 Task: Find connections with filter location Kālka with filter topic #HRwith filter profile language English with filter current company Jio with filter school AMC Engineering College - India with filter industry Wood Product Manufacturing with filter service category Event Planning with filter keywords title Data Analyst
Action: Mouse moved to (145, 214)
Screenshot: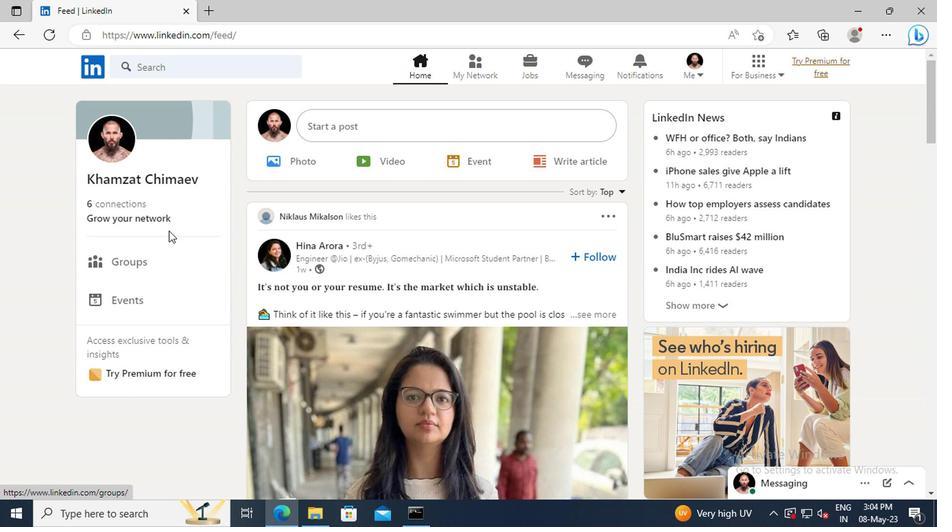 
Action: Mouse pressed left at (145, 214)
Screenshot: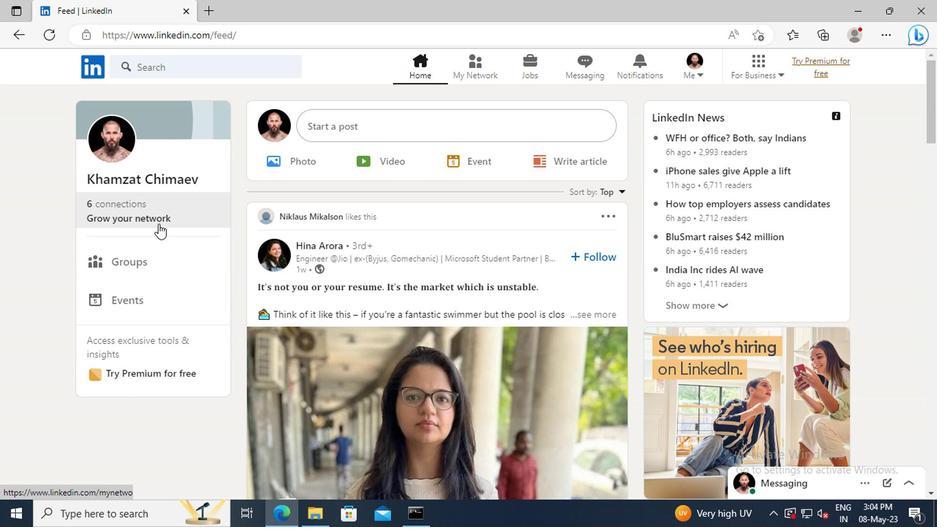 
Action: Mouse moved to (142, 146)
Screenshot: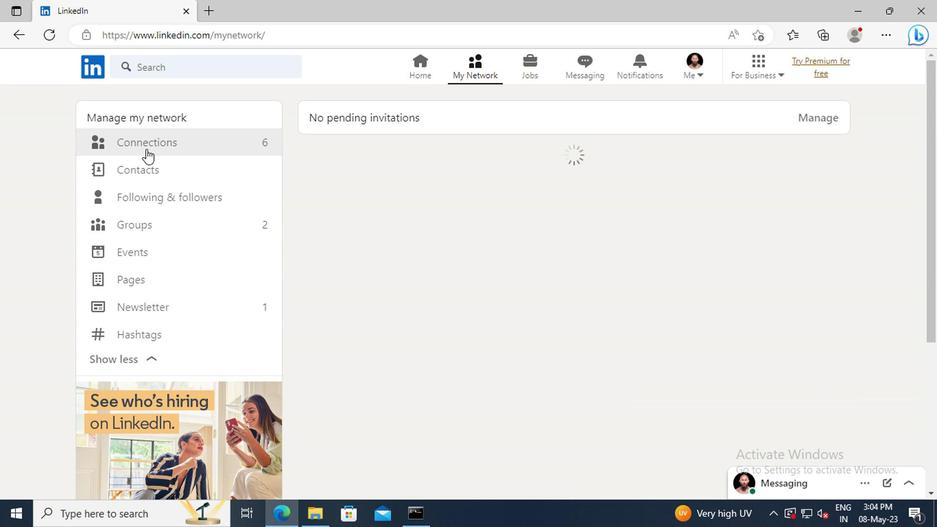 
Action: Mouse pressed left at (142, 146)
Screenshot: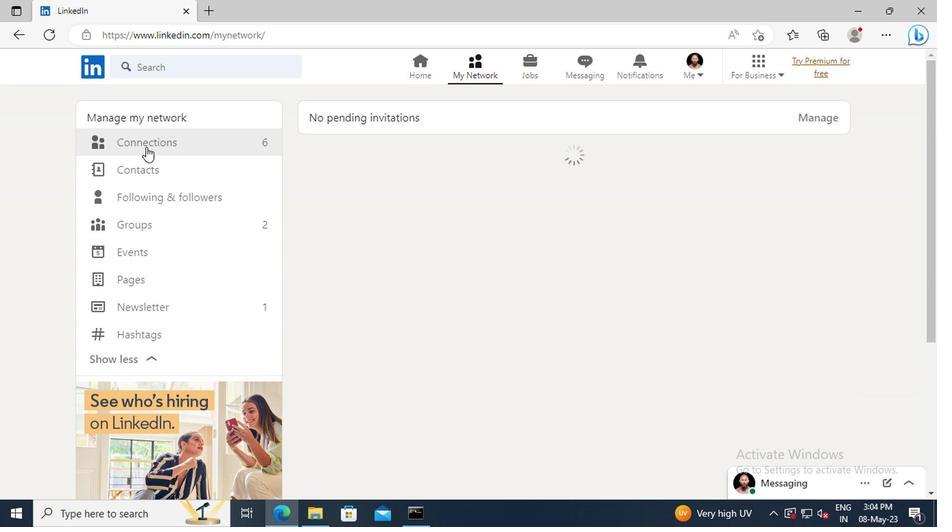 
Action: Mouse moved to (580, 145)
Screenshot: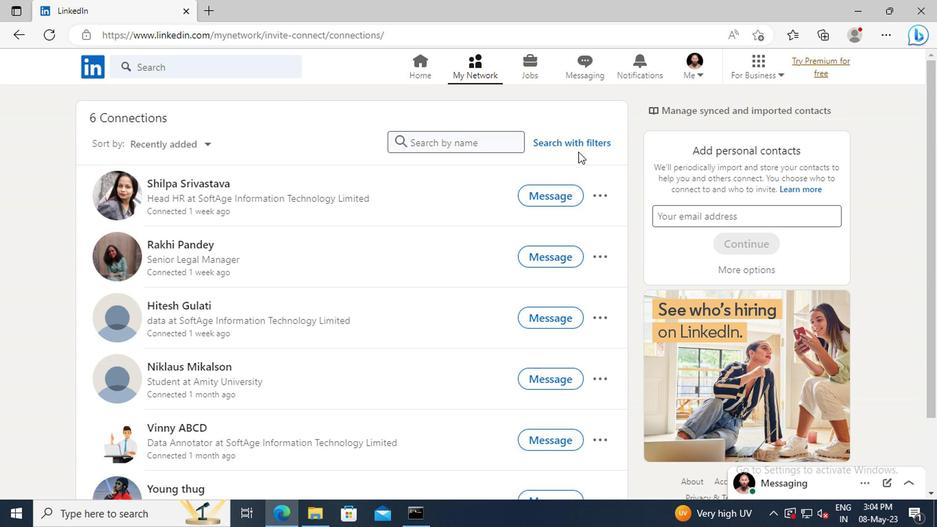 
Action: Mouse pressed left at (580, 145)
Screenshot: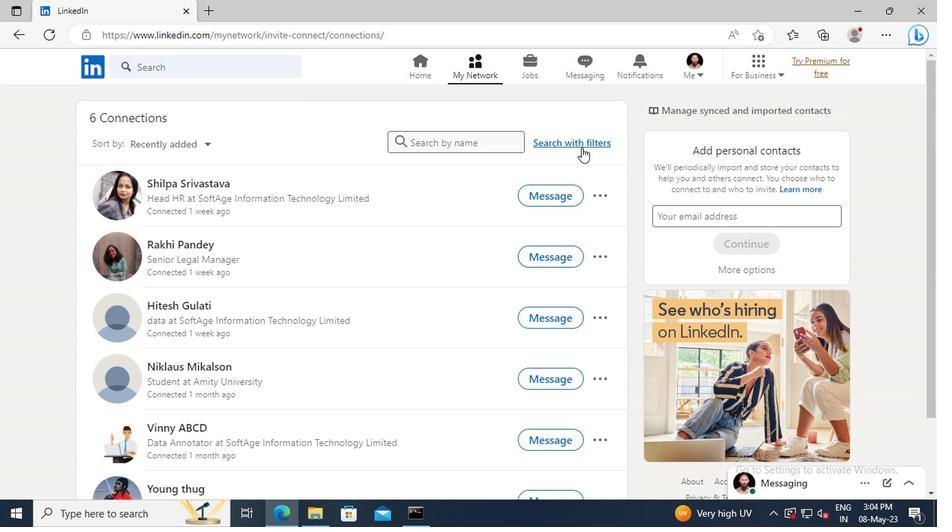 
Action: Mouse moved to (511, 111)
Screenshot: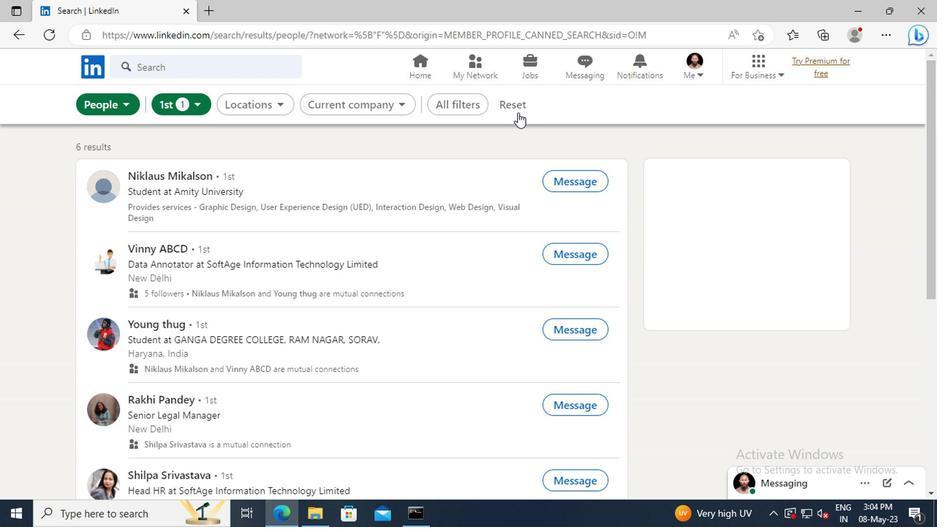 
Action: Mouse pressed left at (511, 111)
Screenshot: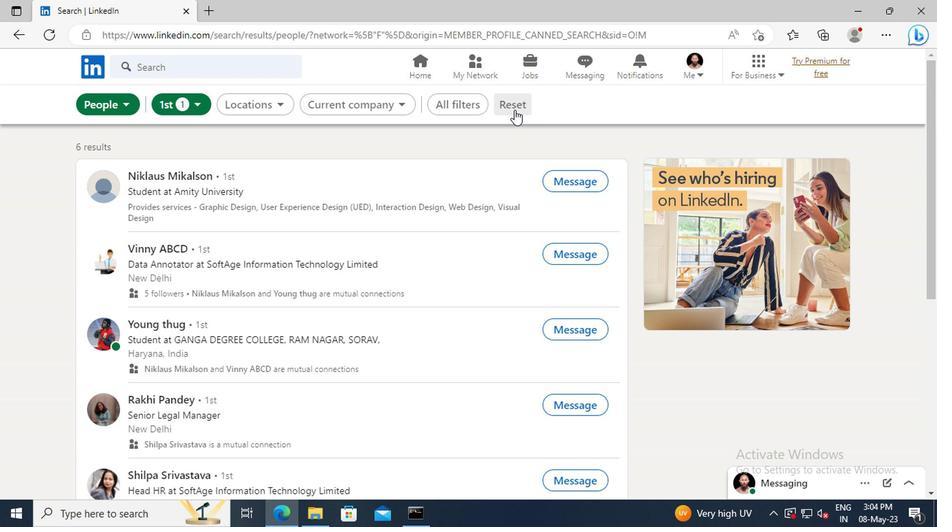 
Action: Mouse moved to (501, 111)
Screenshot: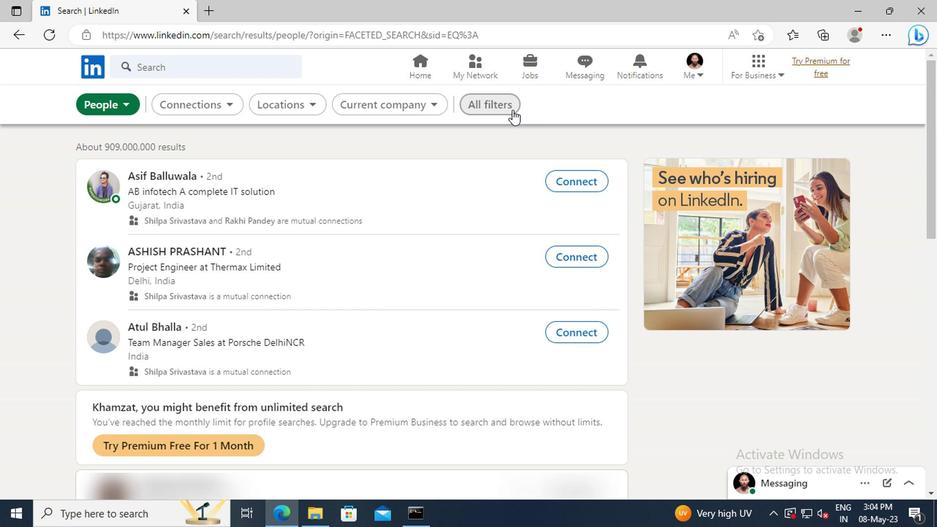 
Action: Mouse pressed left at (501, 111)
Screenshot: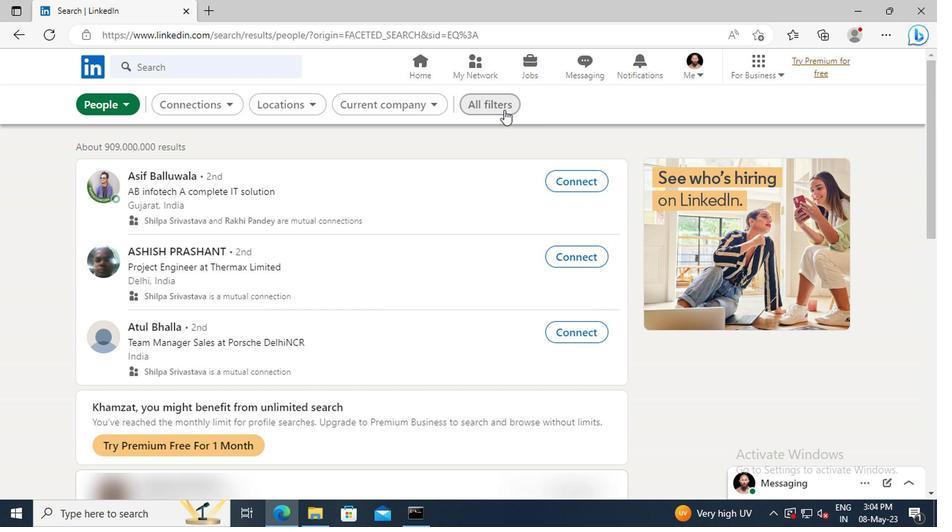 
Action: Mouse moved to (789, 243)
Screenshot: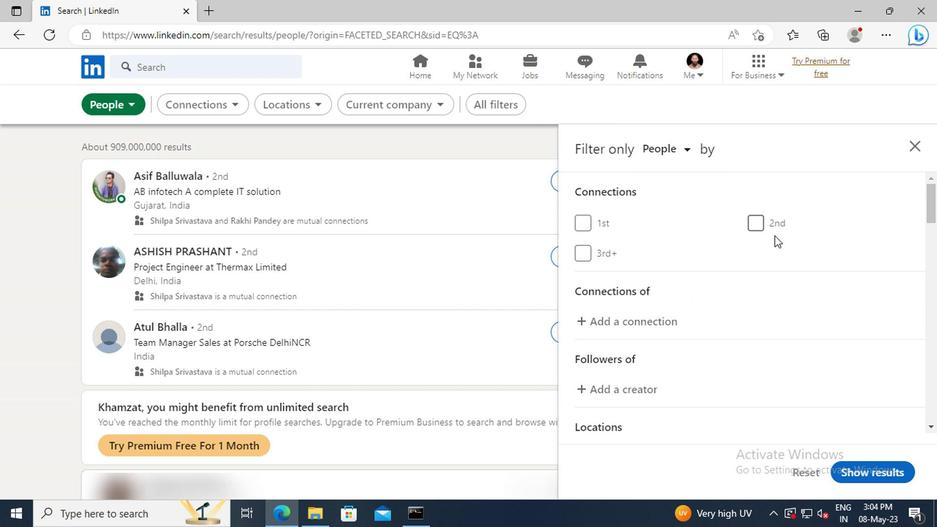 
Action: Mouse scrolled (789, 242) with delta (0, 0)
Screenshot: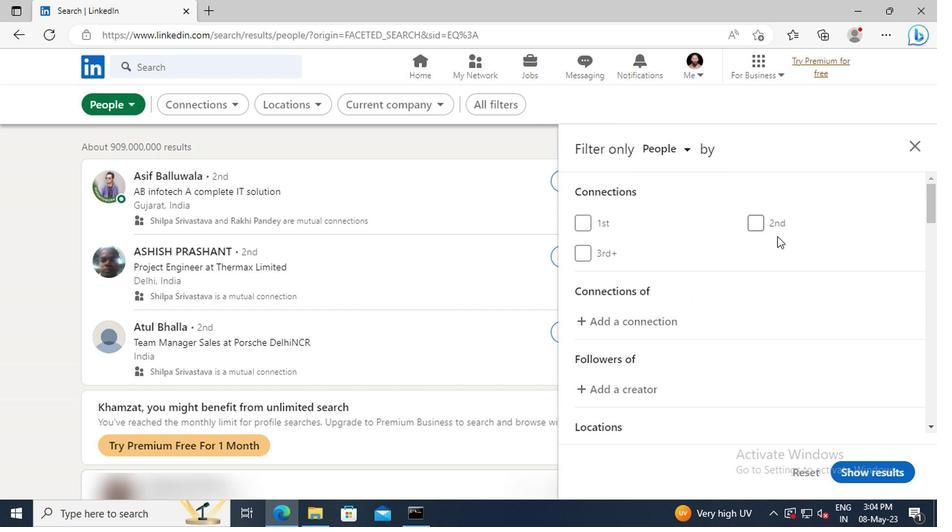 
Action: Mouse scrolled (789, 242) with delta (0, 0)
Screenshot: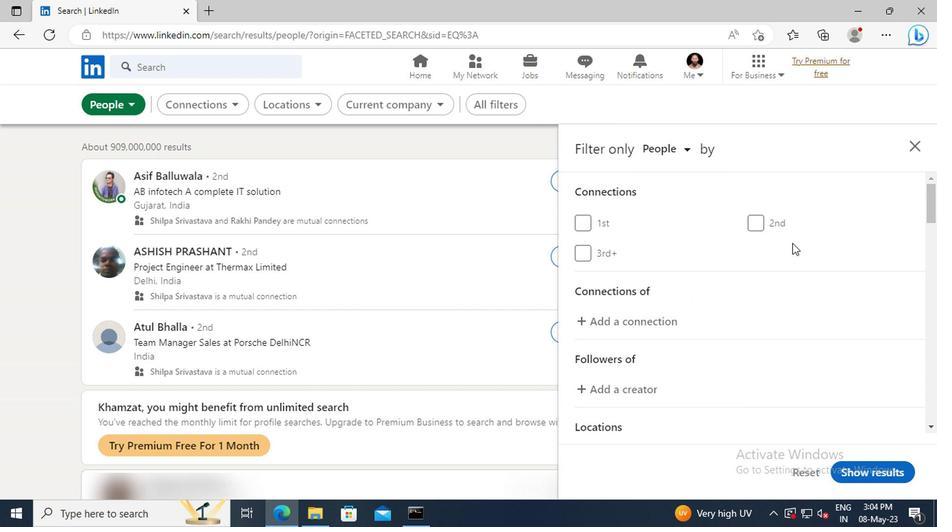 
Action: Mouse moved to (790, 243)
Screenshot: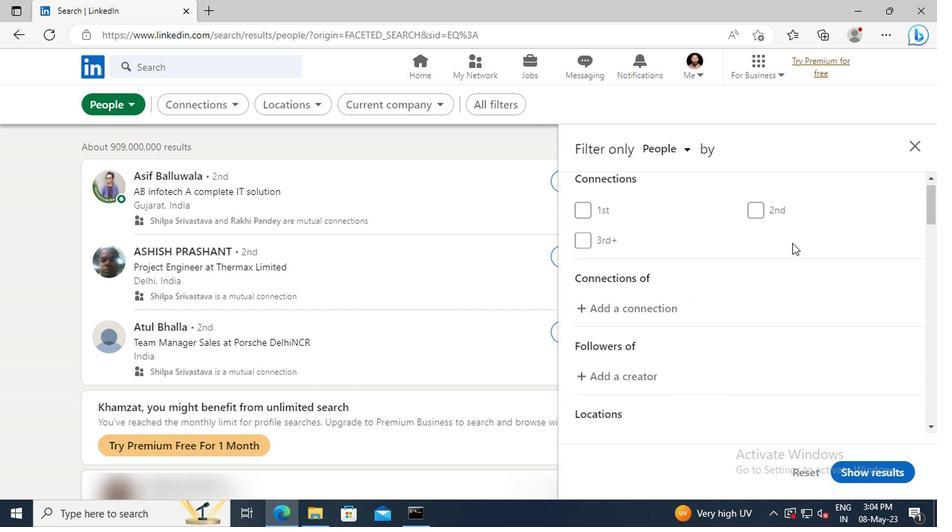 
Action: Mouse scrolled (790, 242) with delta (0, 0)
Screenshot: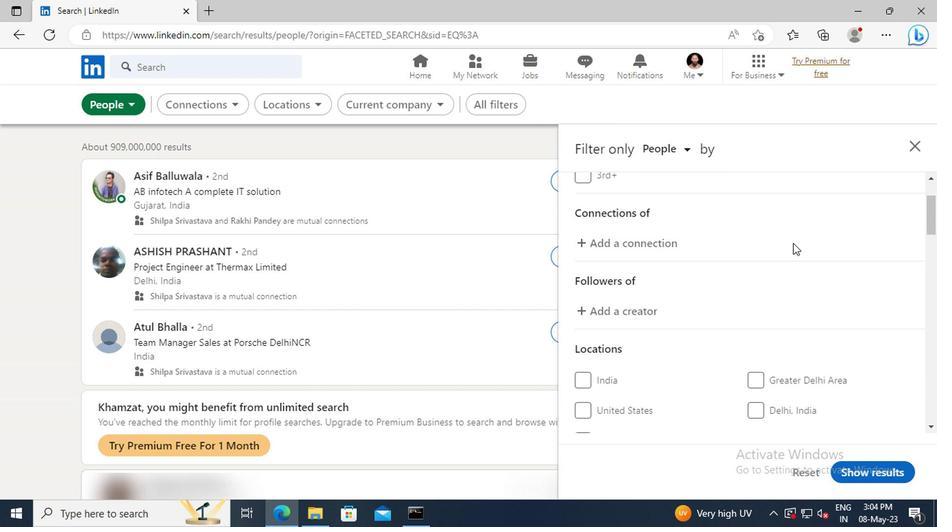 
Action: Mouse scrolled (790, 242) with delta (0, 0)
Screenshot: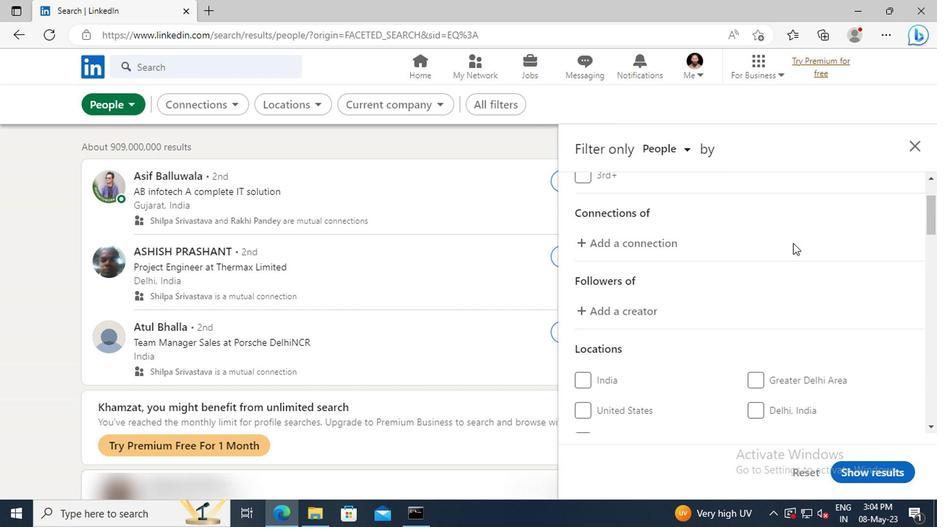 
Action: Mouse moved to (791, 243)
Screenshot: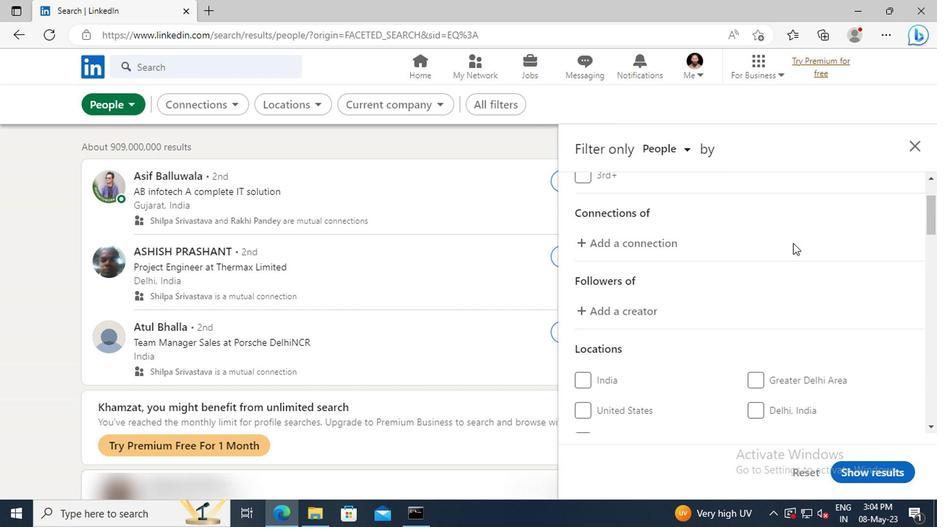 
Action: Mouse scrolled (791, 242) with delta (0, 0)
Screenshot: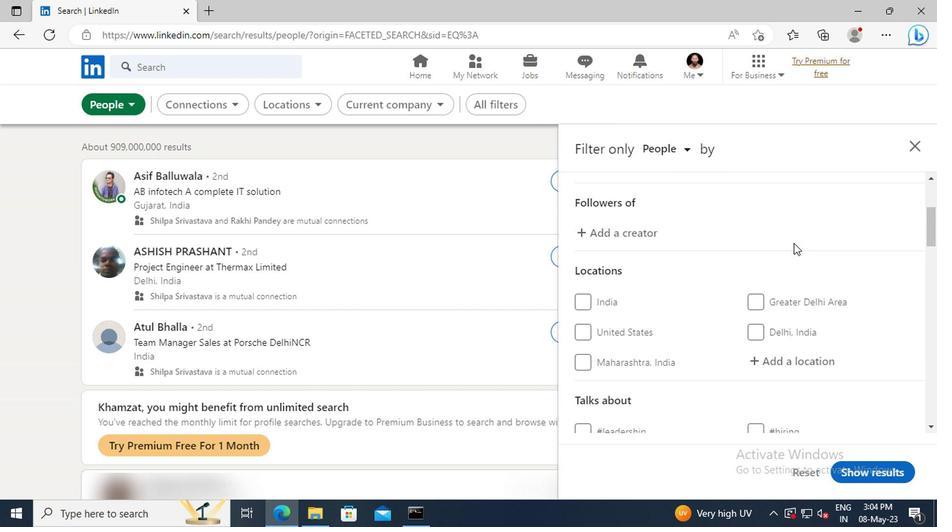 
Action: Mouse scrolled (791, 242) with delta (0, 0)
Screenshot: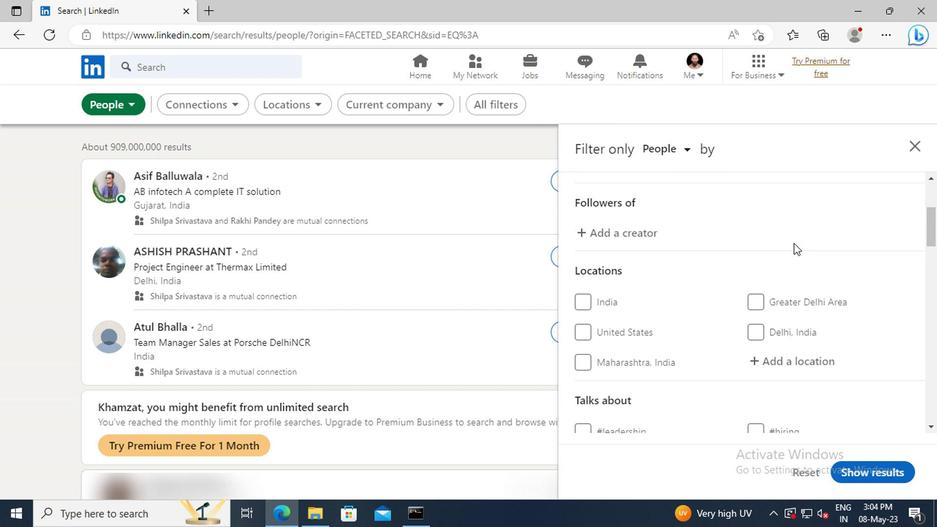 
Action: Mouse scrolled (791, 242) with delta (0, 0)
Screenshot: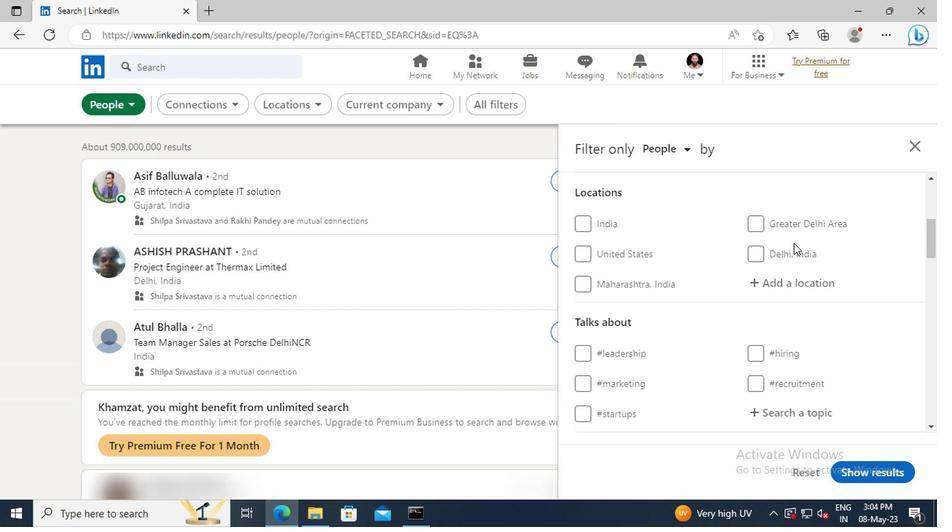 
Action: Mouse moved to (791, 245)
Screenshot: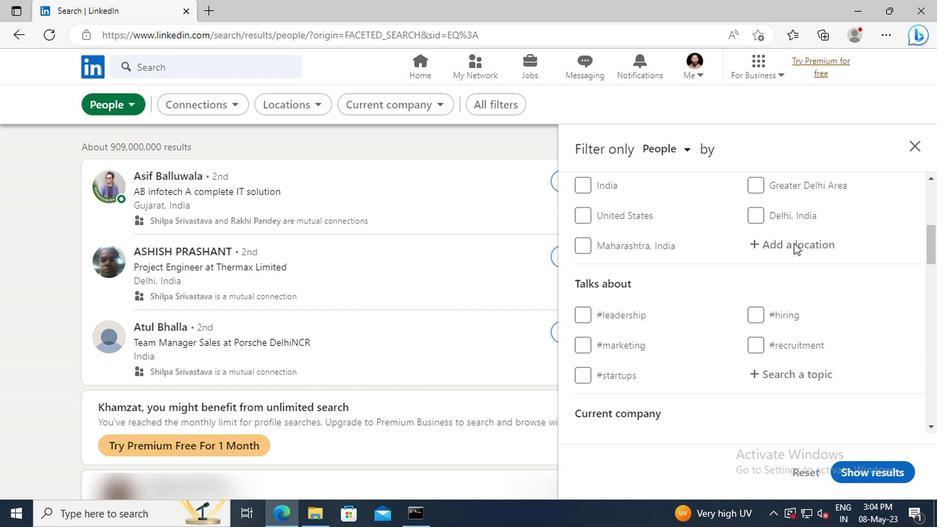 
Action: Mouse pressed left at (791, 245)
Screenshot: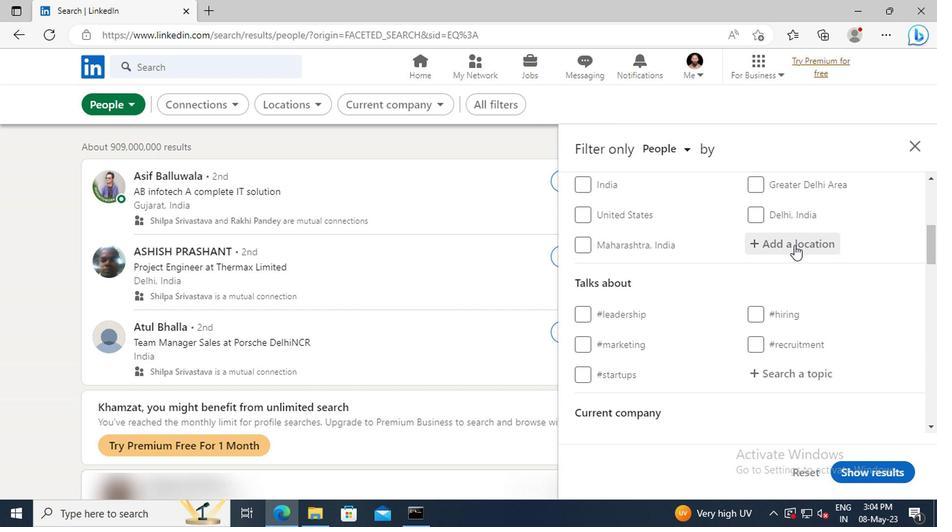 
Action: Key pressed <Key.shift>KALKA
Screenshot: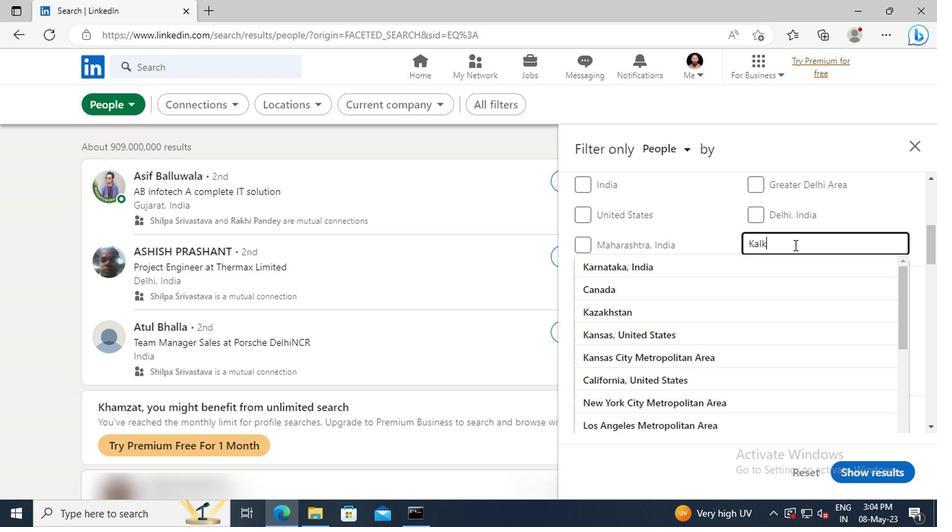 
Action: Mouse moved to (791, 282)
Screenshot: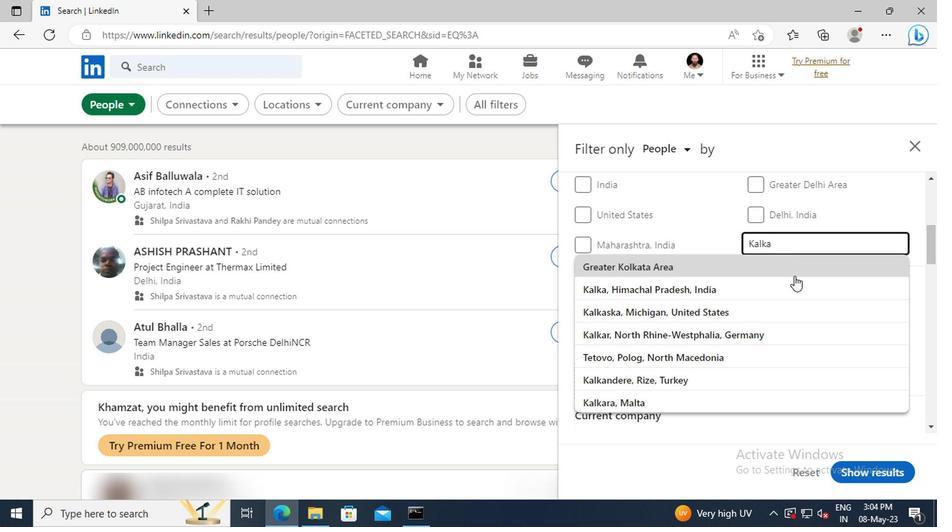 
Action: Mouse pressed left at (791, 282)
Screenshot: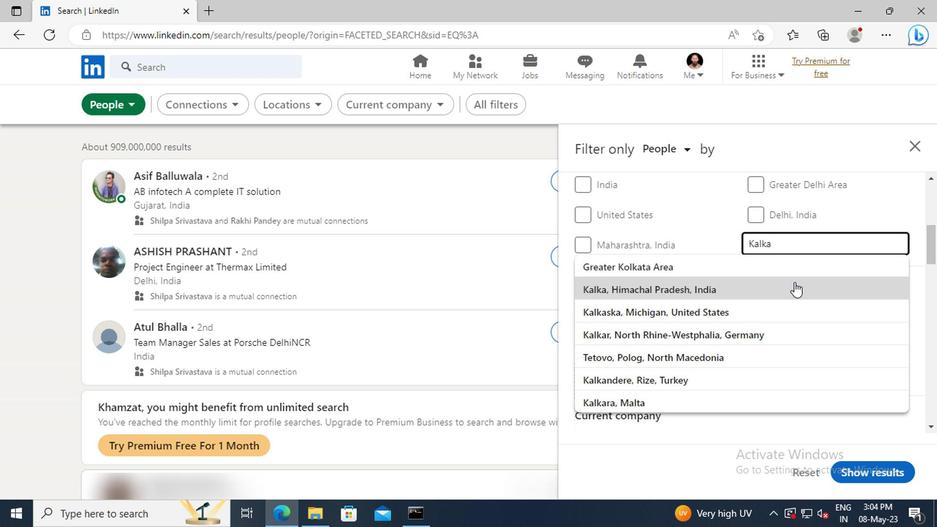 
Action: Mouse scrolled (791, 281) with delta (0, 0)
Screenshot: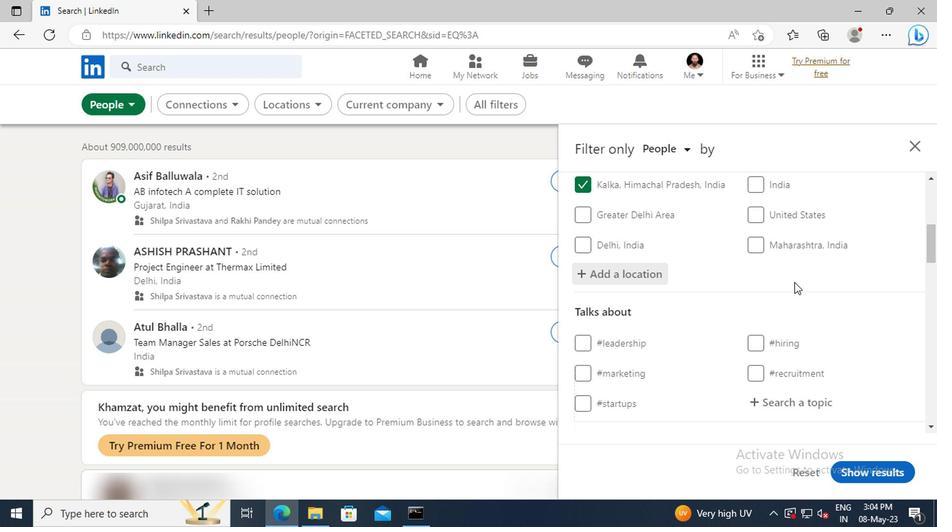 
Action: Mouse scrolled (791, 281) with delta (0, 0)
Screenshot: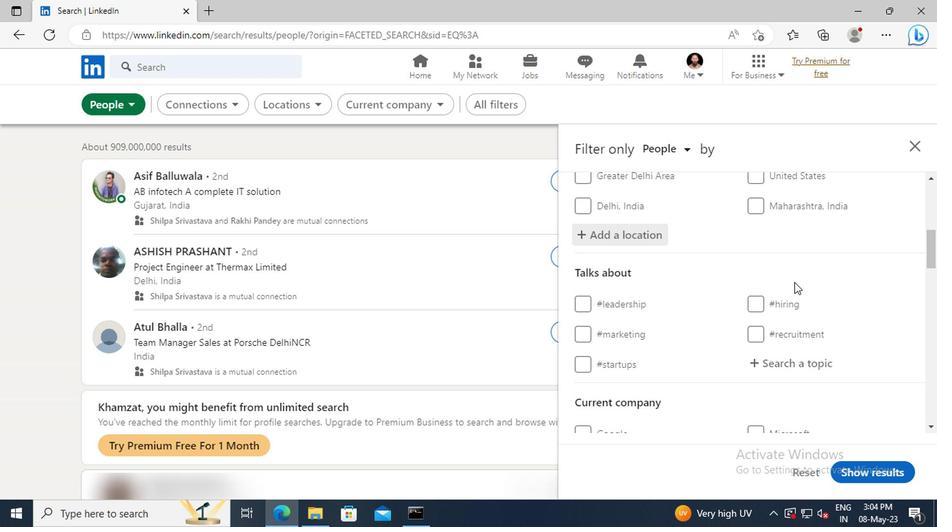 
Action: Mouse scrolled (791, 281) with delta (0, 0)
Screenshot: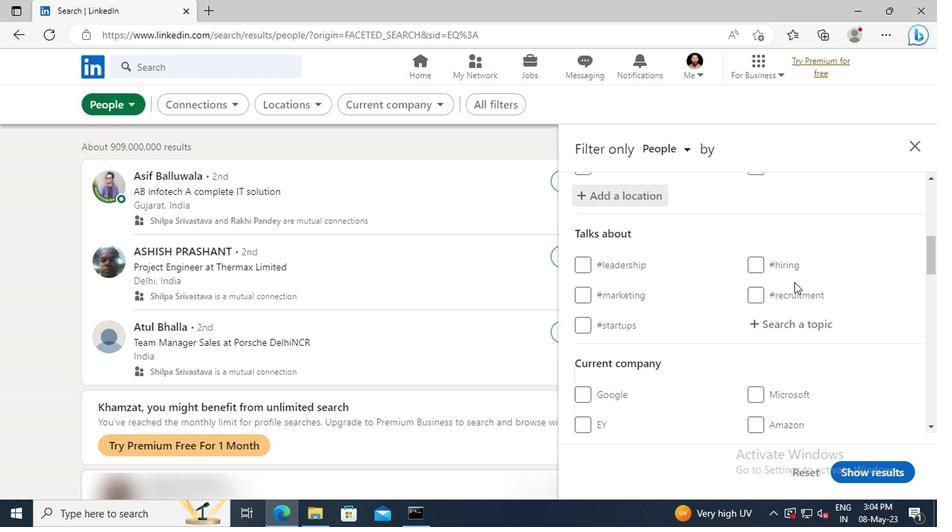 
Action: Mouse moved to (791, 284)
Screenshot: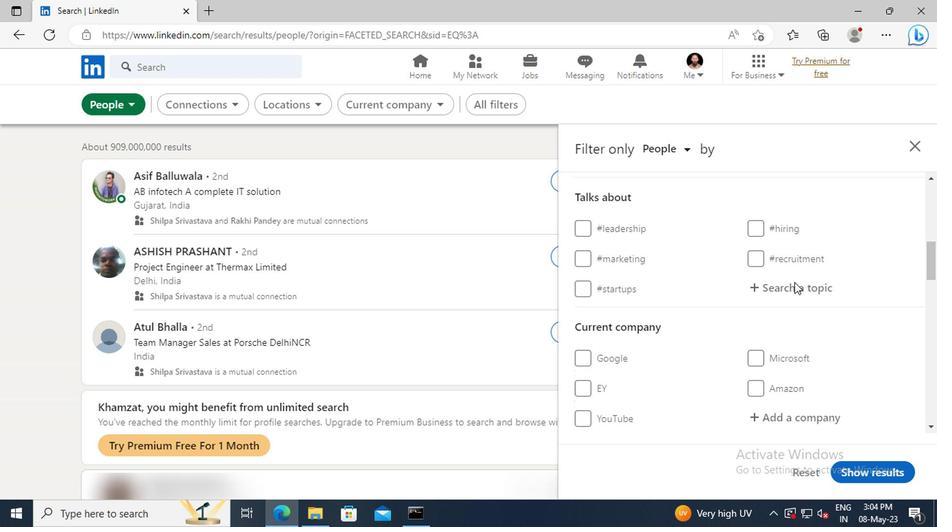 
Action: Mouse pressed left at (791, 284)
Screenshot: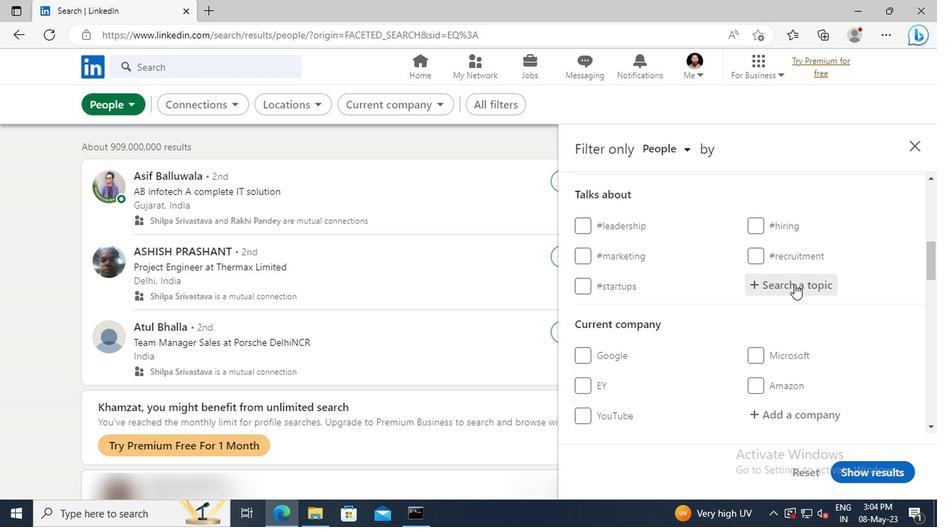 
Action: Key pressed <Key.shift>HR
Screenshot: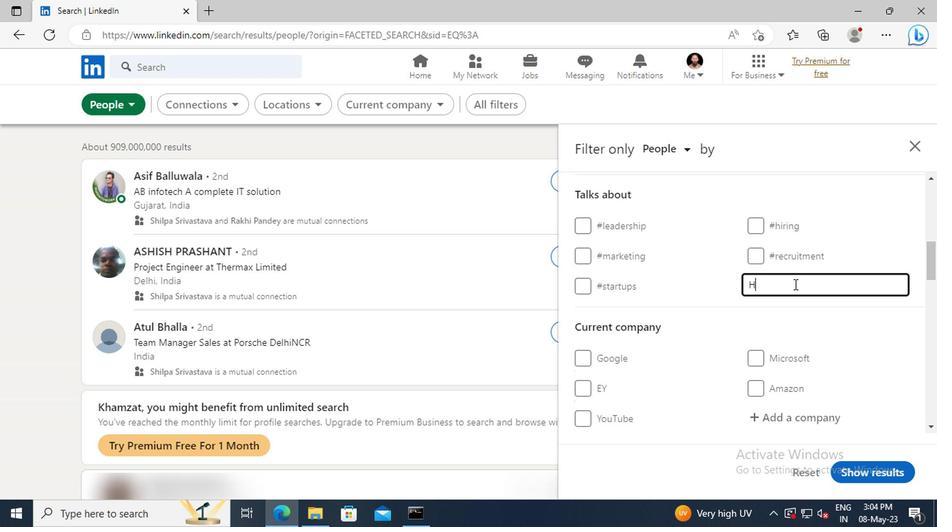 
Action: Mouse moved to (795, 305)
Screenshot: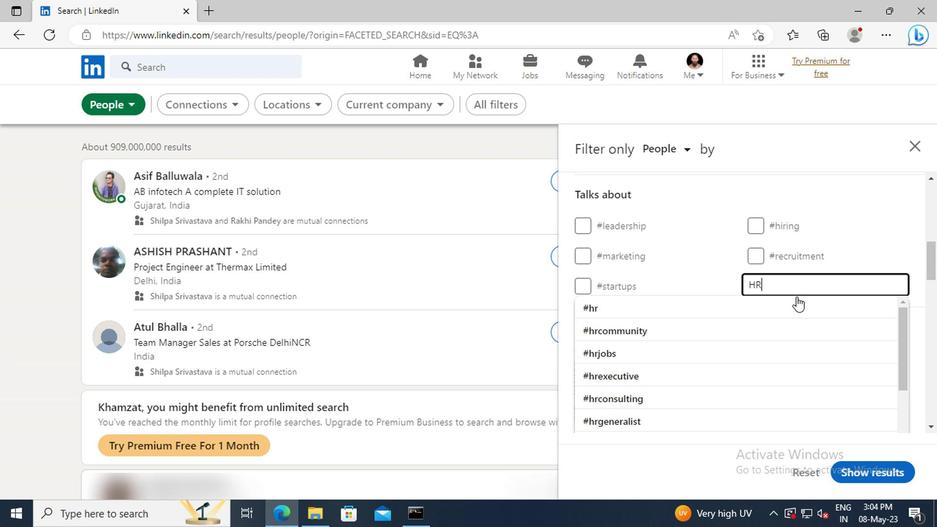 
Action: Mouse pressed left at (795, 305)
Screenshot: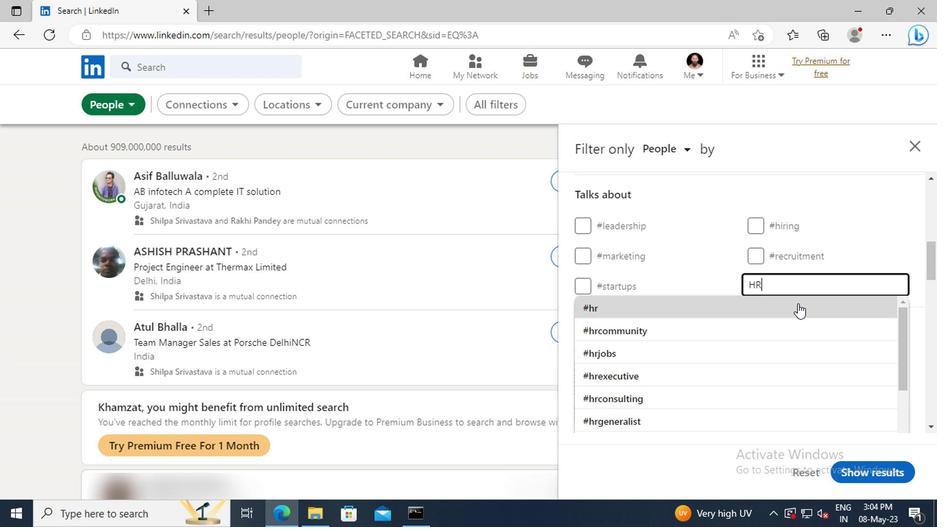 
Action: Mouse scrolled (795, 305) with delta (0, 0)
Screenshot: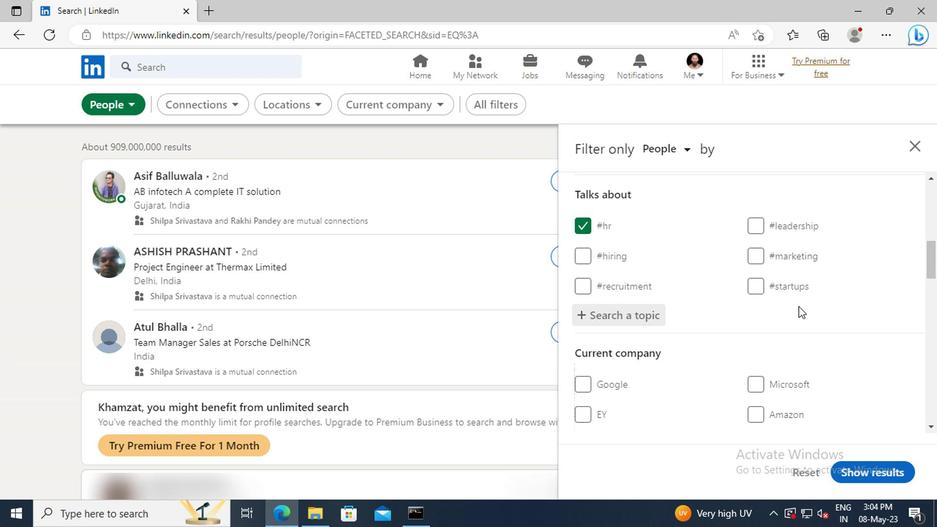 
Action: Mouse scrolled (795, 305) with delta (0, 0)
Screenshot: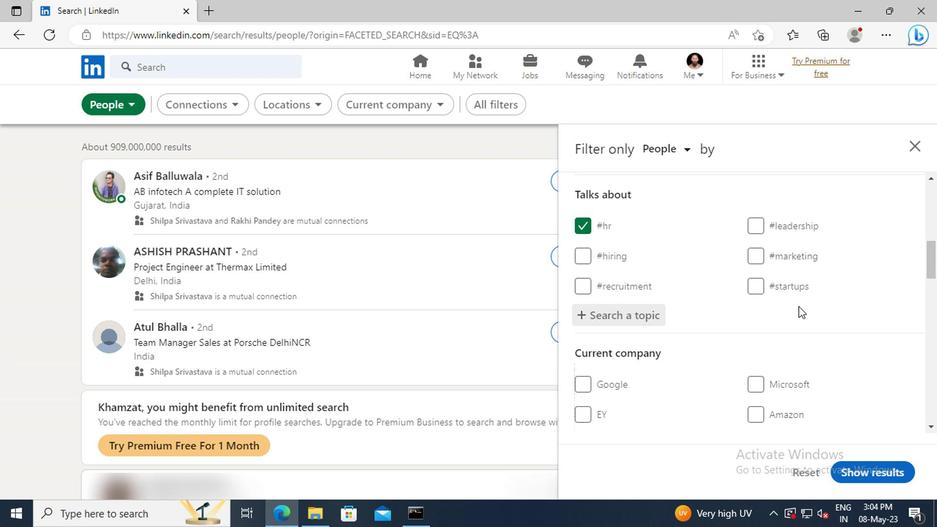 
Action: Mouse scrolled (795, 305) with delta (0, 0)
Screenshot: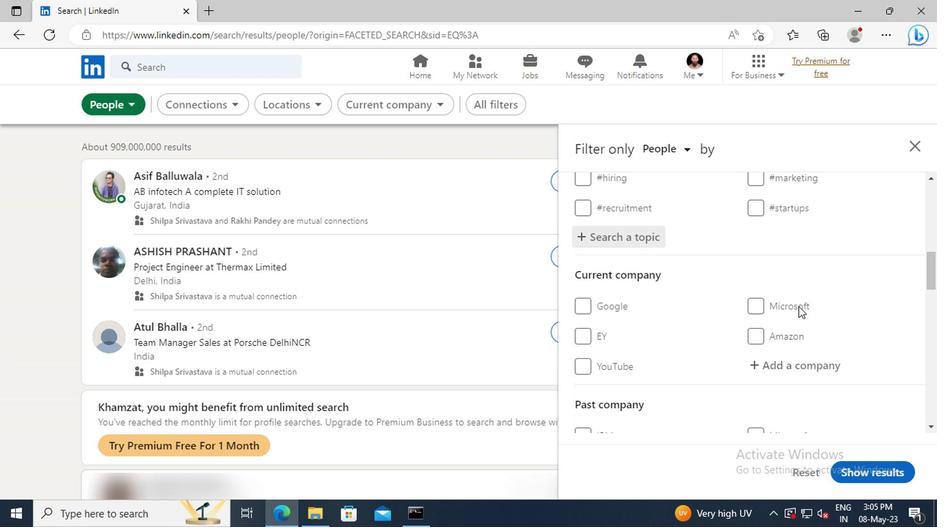 
Action: Mouse scrolled (795, 305) with delta (0, 0)
Screenshot: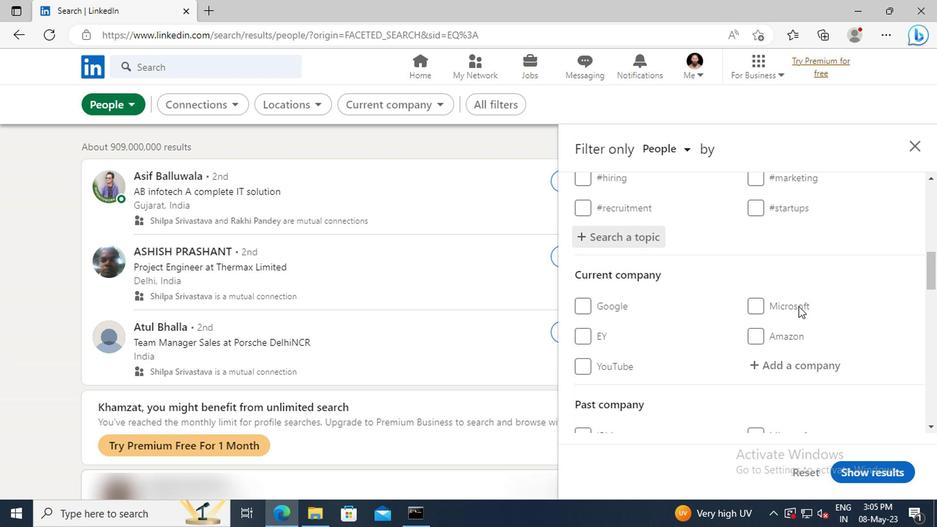 
Action: Mouse scrolled (795, 305) with delta (0, 0)
Screenshot: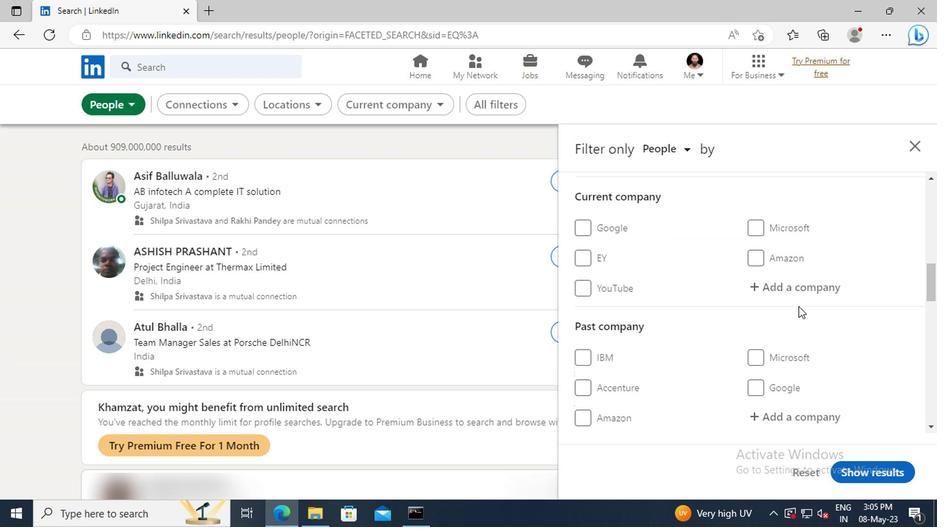 
Action: Mouse scrolled (795, 305) with delta (0, 0)
Screenshot: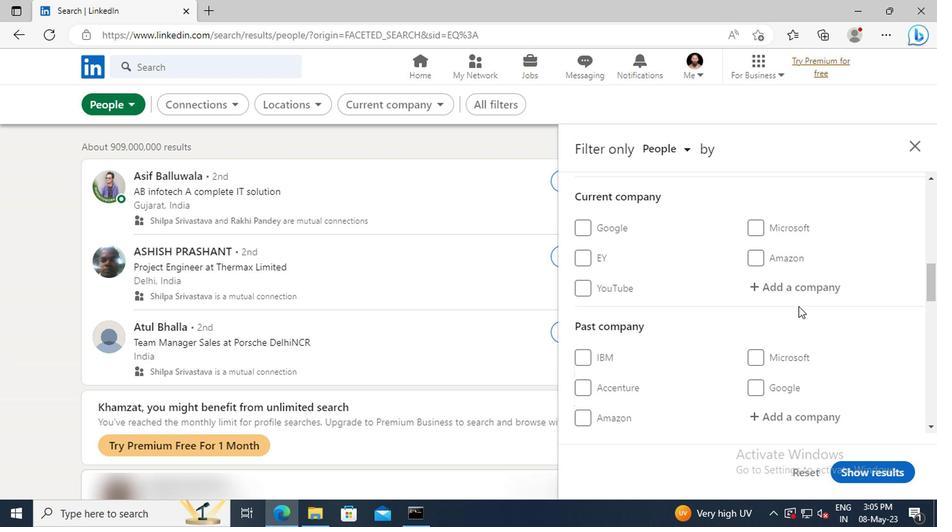 
Action: Mouse scrolled (795, 305) with delta (0, 0)
Screenshot: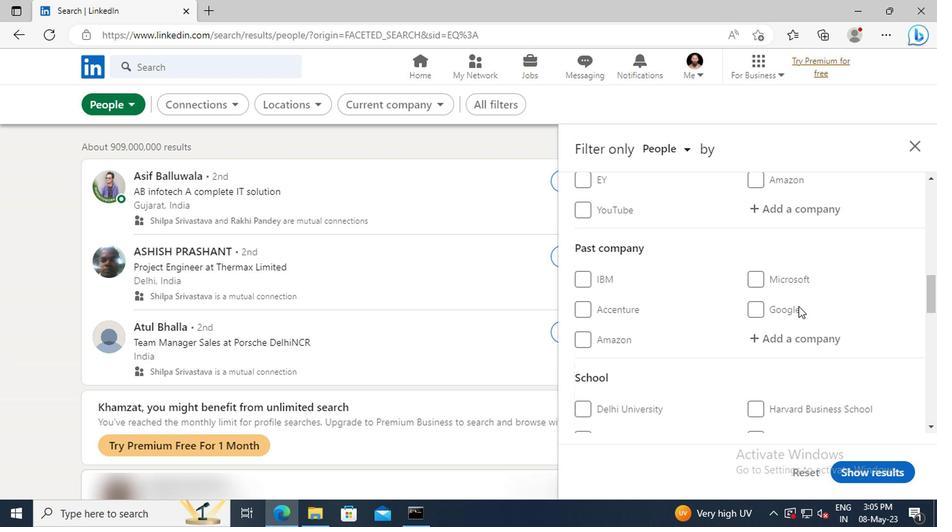 
Action: Mouse scrolled (795, 305) with delta (0, 0)
Screenshot: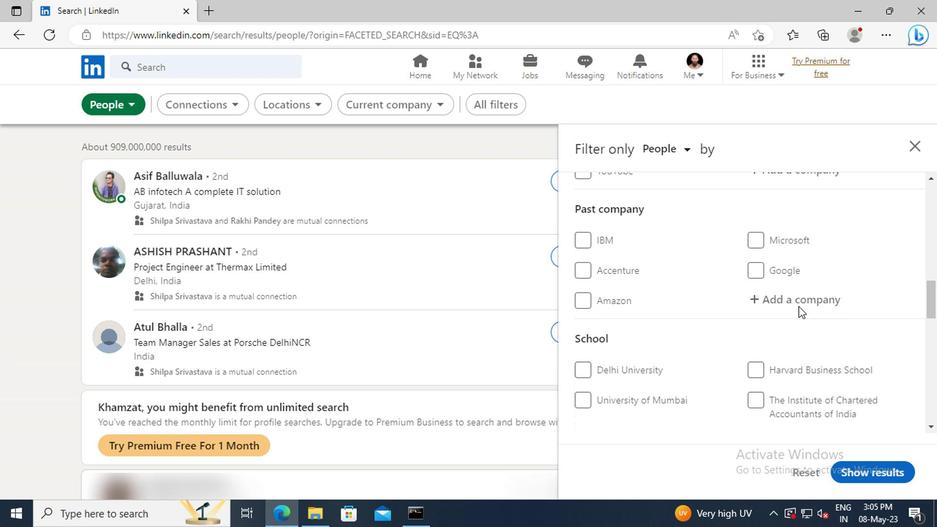 
Action: Mouse scrolled (795, 305) with delta (0, 0)
Screenshot: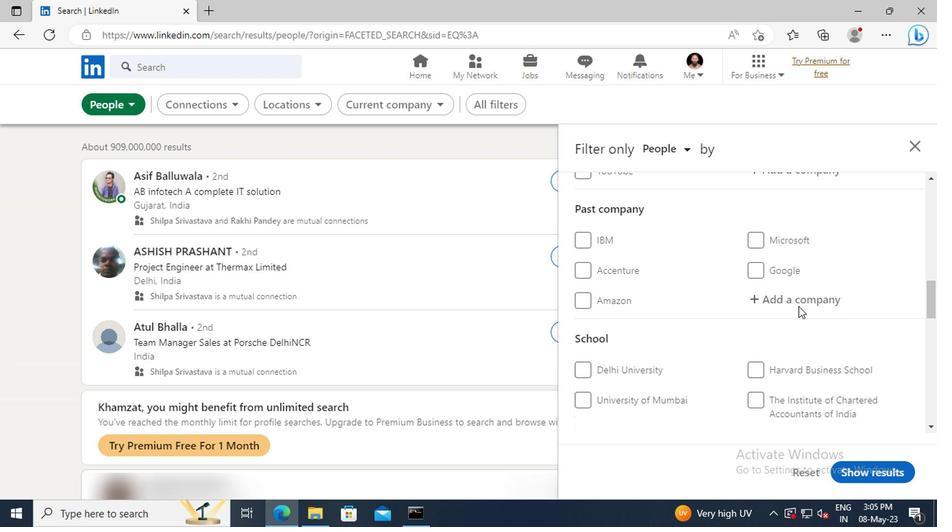 
Action: Mouse moved to (796, 306)
Screenshot: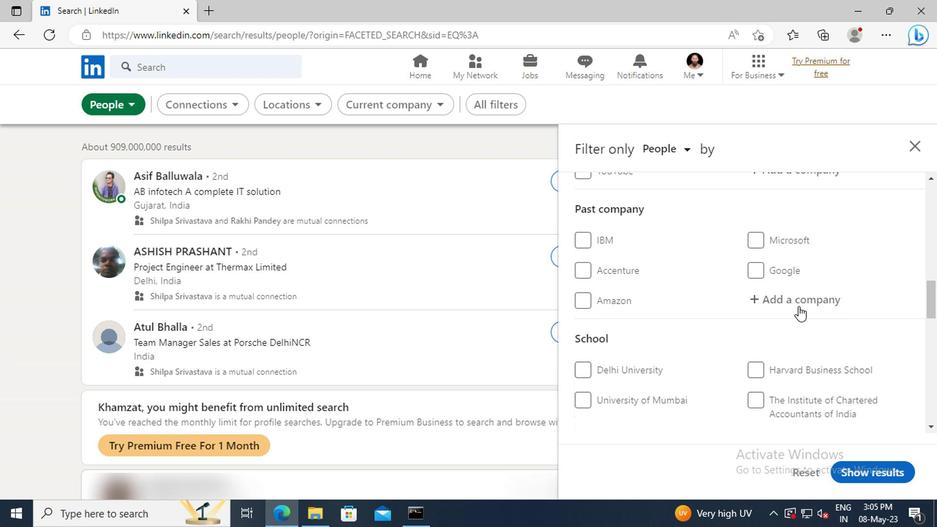 
Action: Mouse scrolled (796, 305) with delta (0, 0)
Screenshot: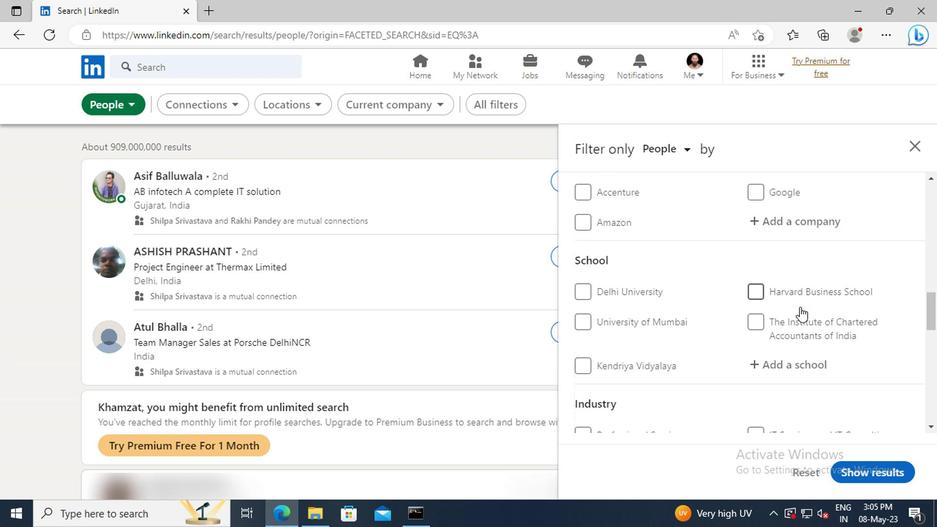 
Action: Mouse scrolled (796, 305) with delta (0, 0)
Screenshot: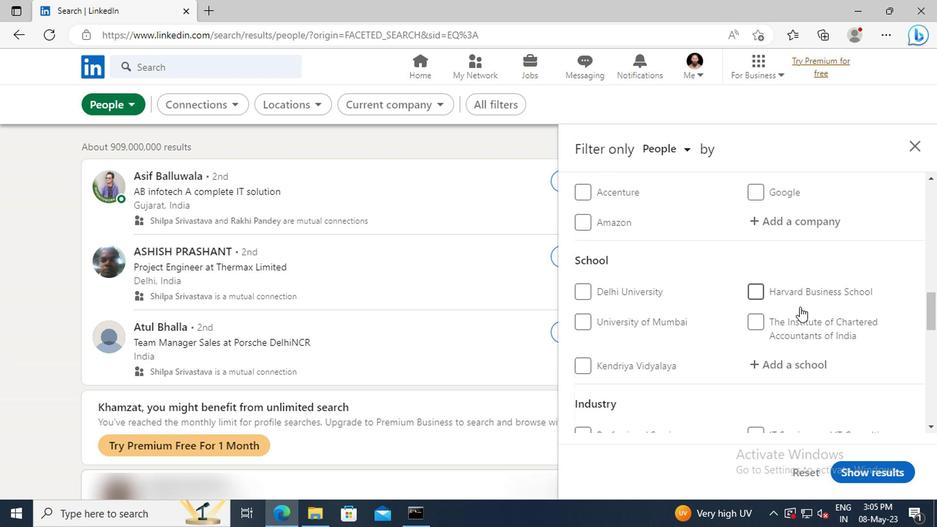 
Action: Mouse moved to (796, 306)
Screenshot: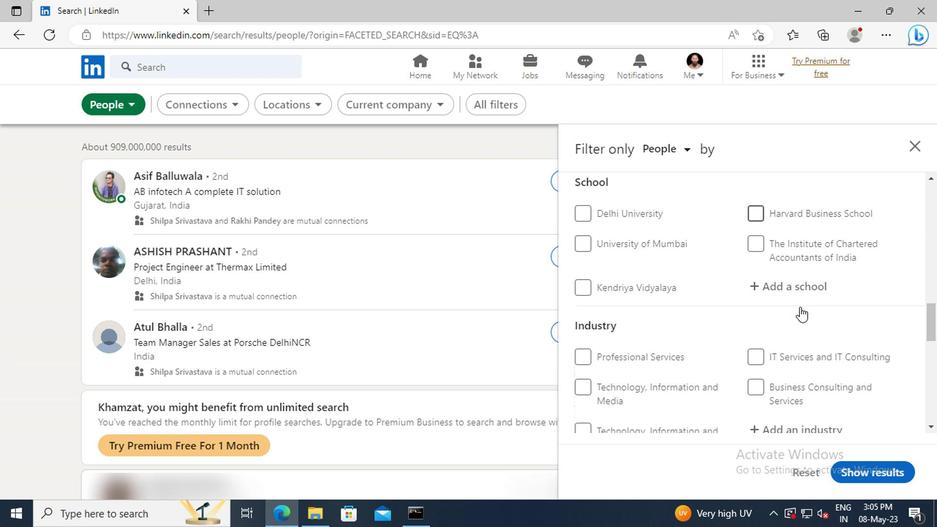 
Action: Mouse scrolled (796, 305) with delta (0, 0)
Screenshot: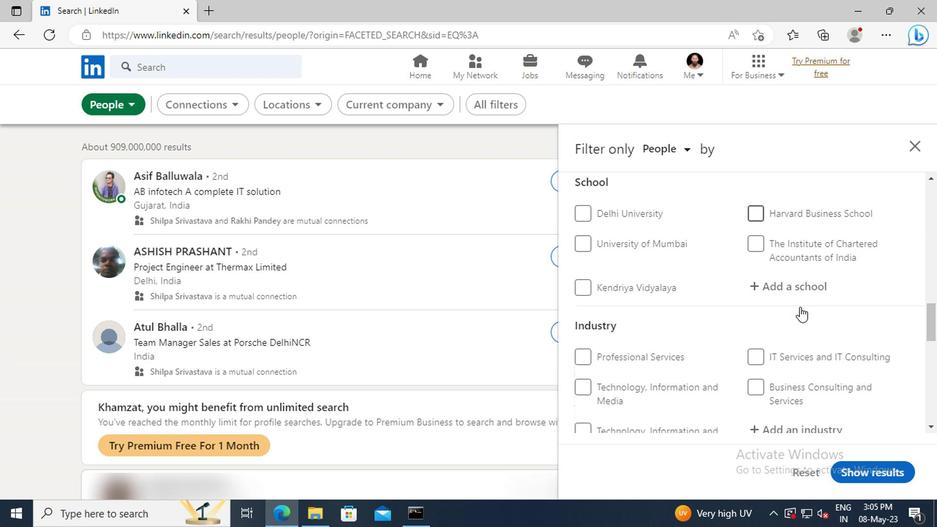 
Action: Mouse scrolled (796, 305) with delta (0, 0)
Screenshot: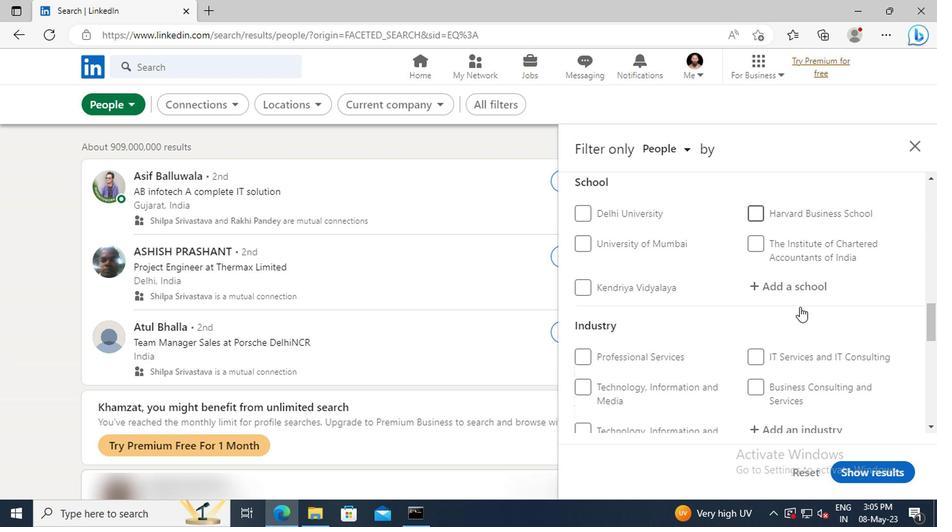 
Action: Mouse scrolled (796, 305) with delta (0, 0)
Screenshot: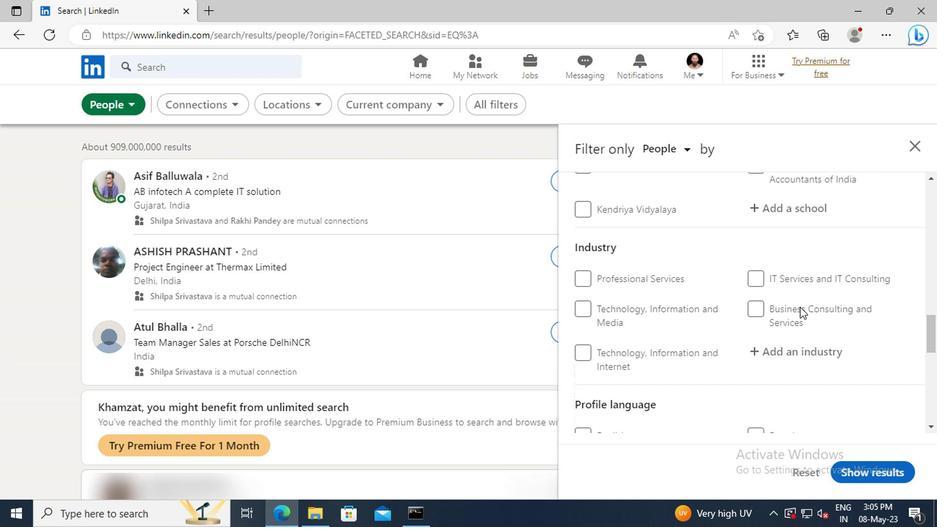 
Action: Mouse scrolled (796, 305) with delta (0, 0)
Screenshot: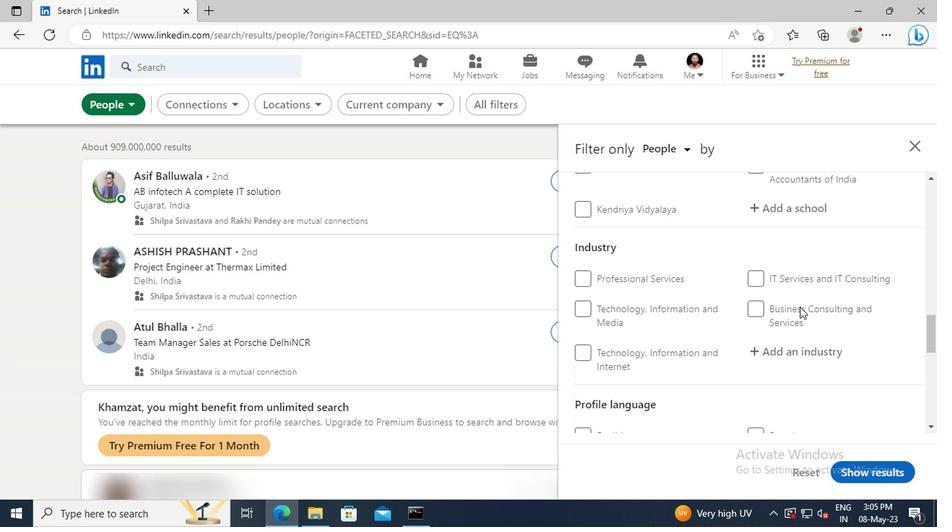 
Action: Mouse moved to (580, 356)
Screenshot: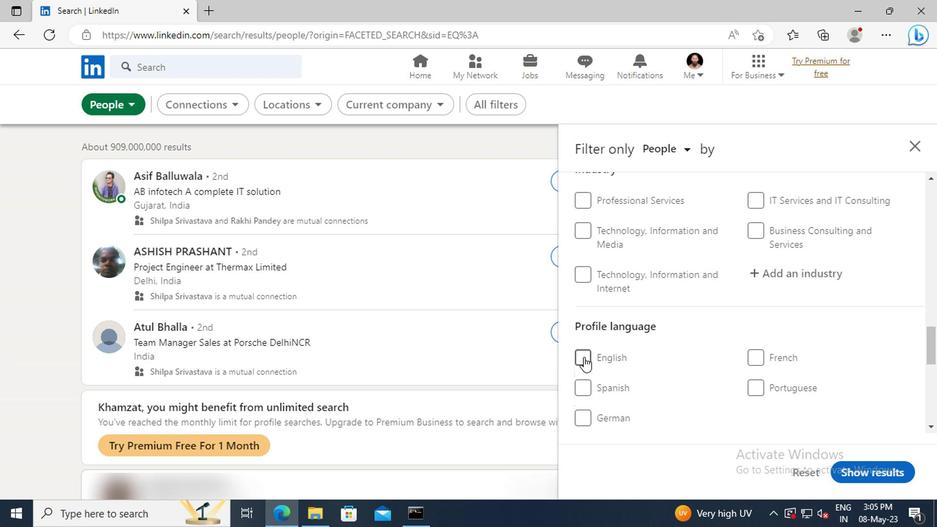 
Action: Mouse pressed left at (580, 356)
Screenshot: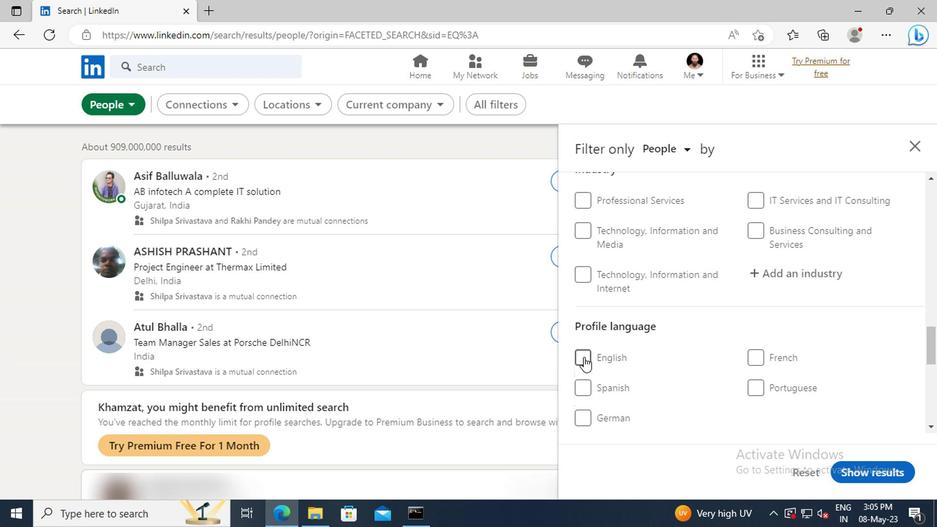 
Action: Mouse moved to (776, 331)
Screenshot: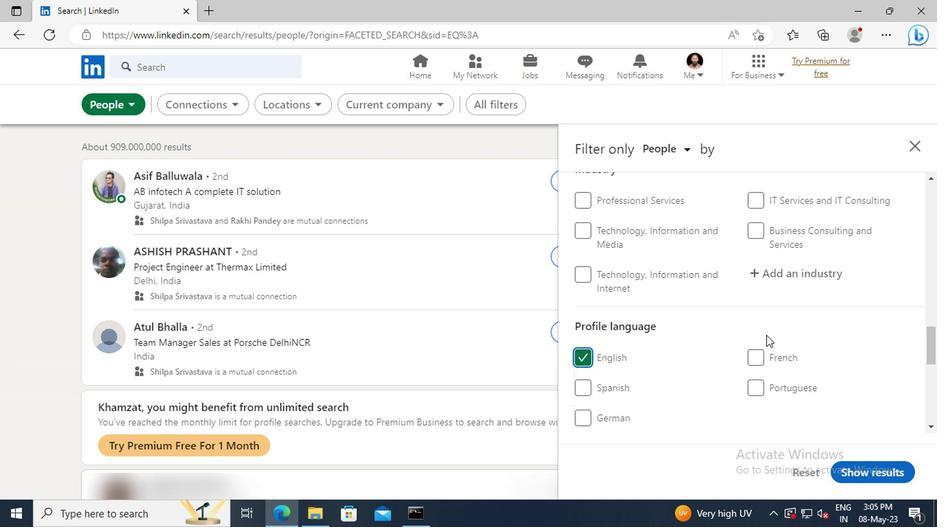 
Action: Mouse scrolled (776, 332) with delta (0, 0)
Screenshot: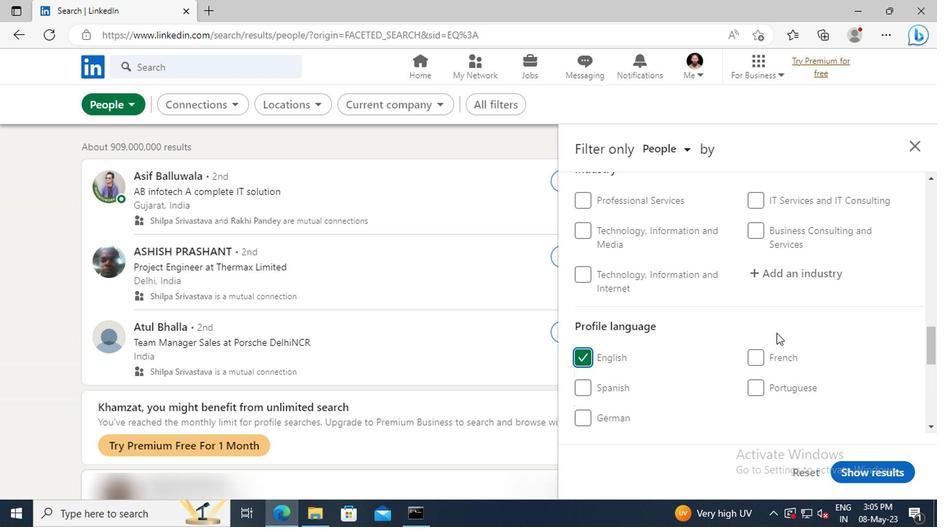 
Action: Mouse scrolled (776, 332) with delta (0, 0)
Screenshot: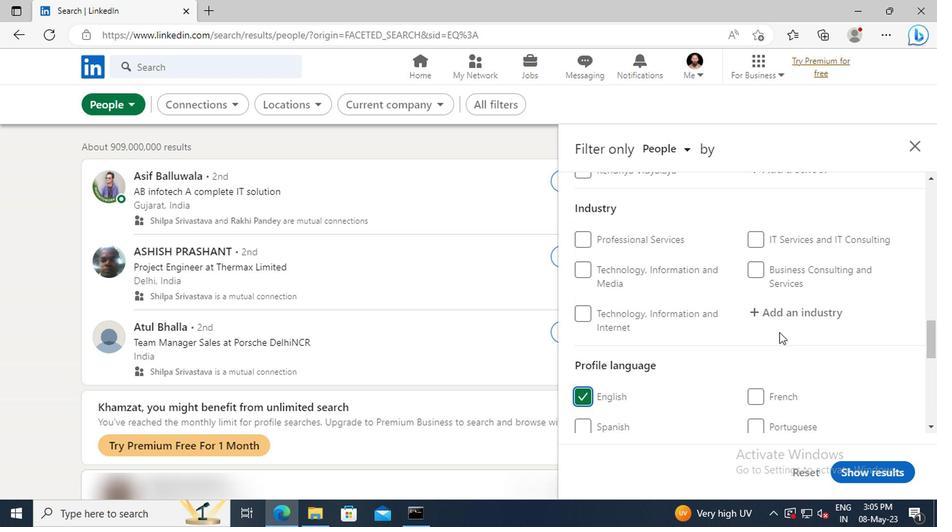 
Action: Mouse scrolled (776, 332) with delta (0, 0)
Screenshot: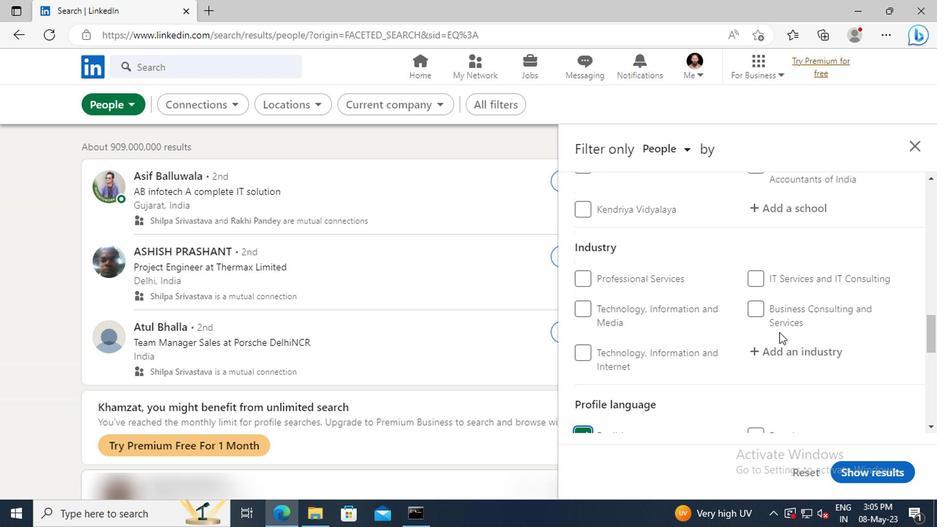 
Action: Mouse scrolled (776, 332) with delta (0, 0)
Screenshot: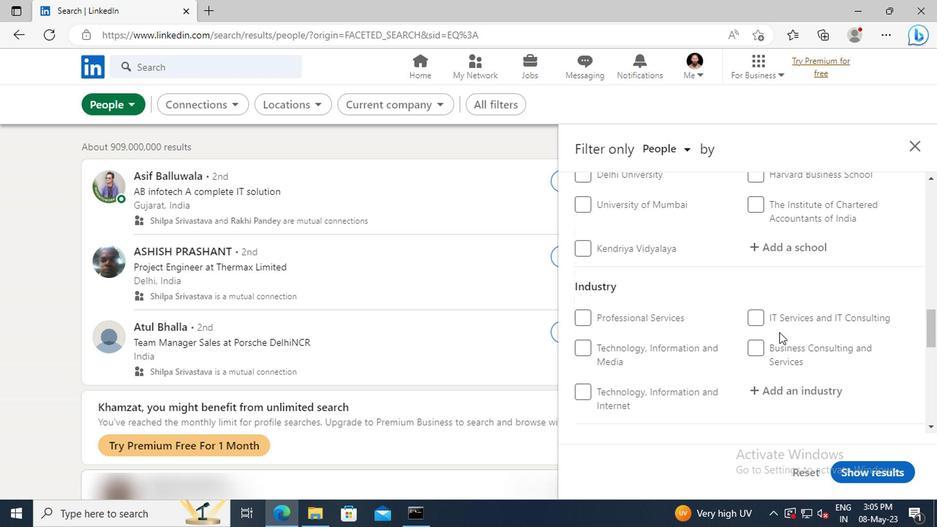 
Action: Mouse scrolled (776, 332) with delta (0, 0)
Screenshot: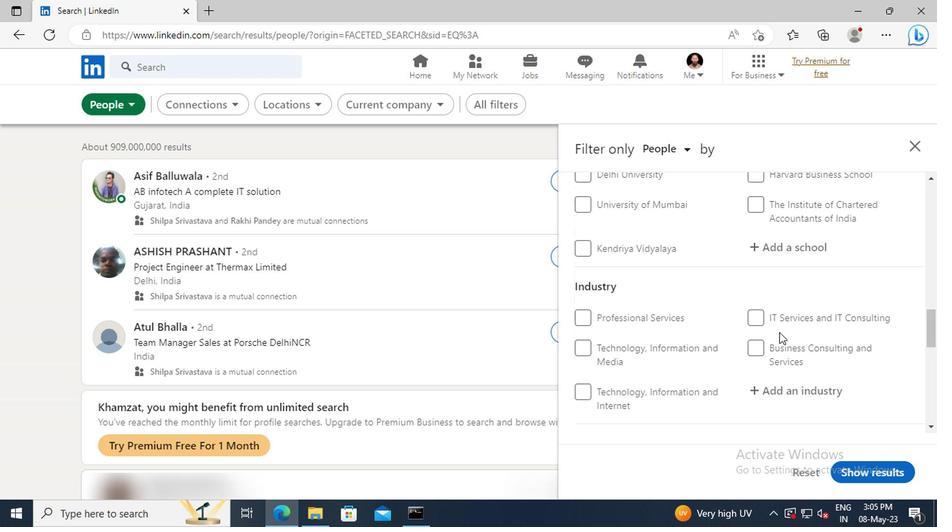 
Action: Mouse scrolled (776, 332) with delta (0, 0)
Screenshot: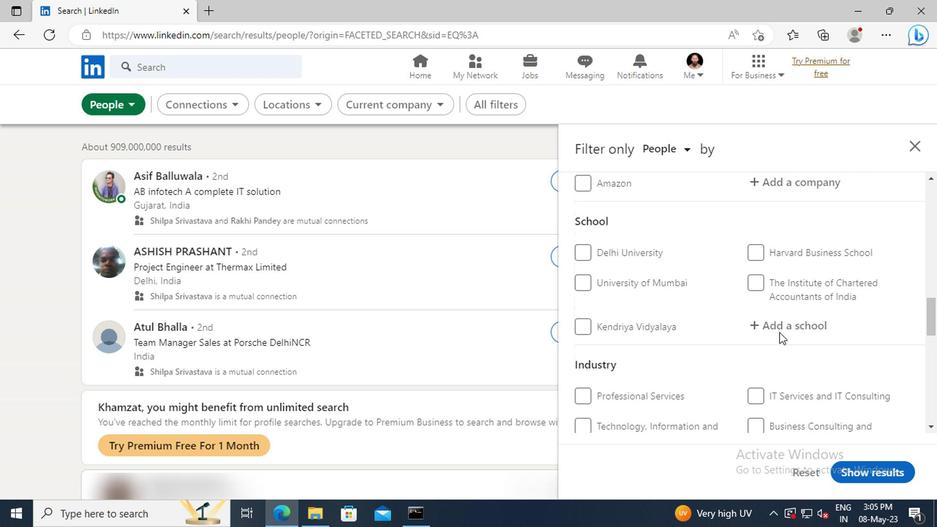 
Action: Mouse scrolled (776, 332) with delta (0, 0)
Screenshot: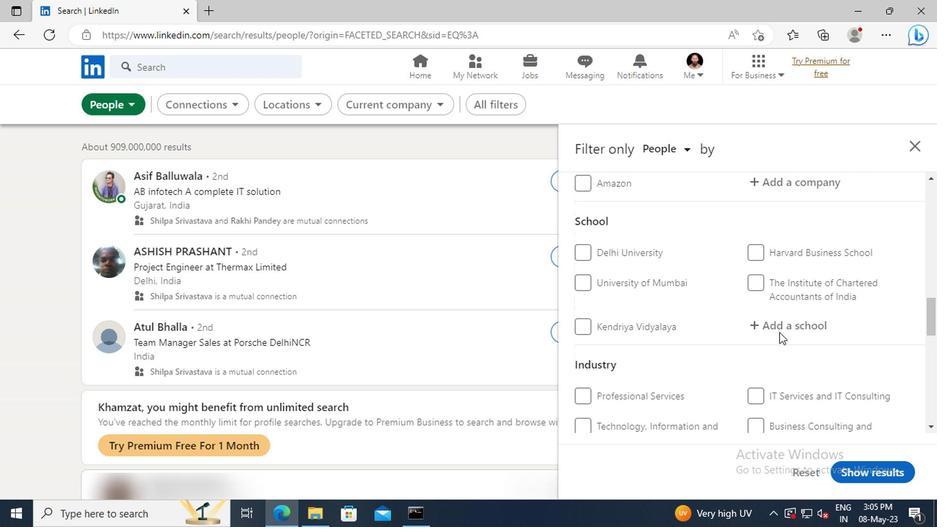 
Action: Mouse scrolled (776, 332) with delta (0, 0)
Screenshot: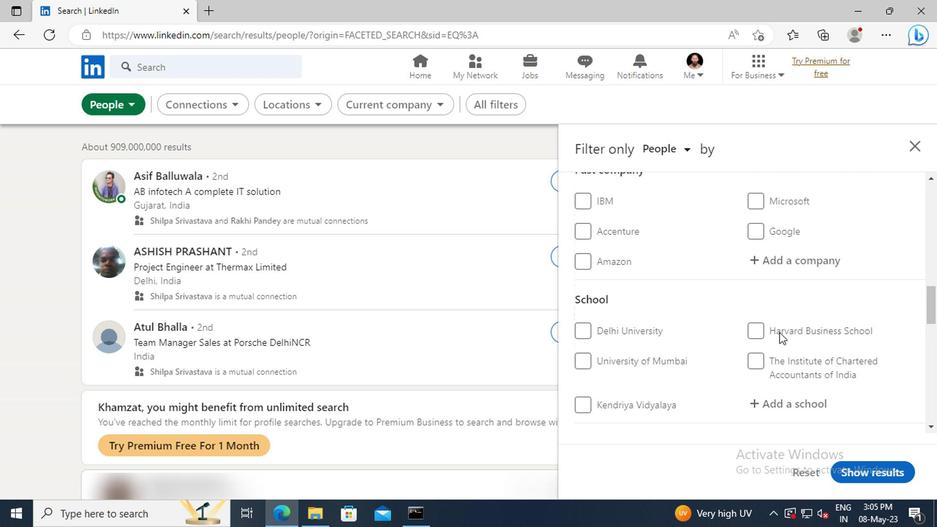 
Action: Mouse scrolled (776, 332) with delta (0, 0)
Screenshot: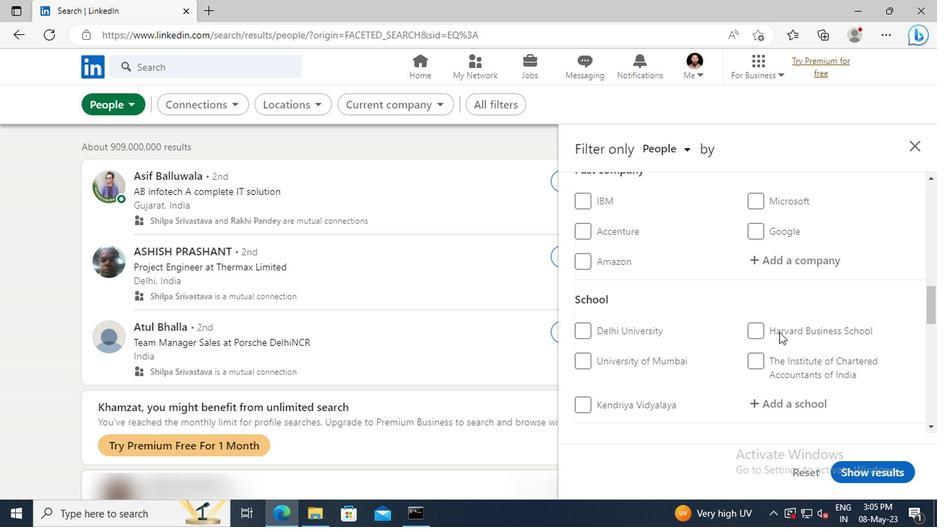 
Action: Mouse scrolled (776, 332) with delta (0, 0)
Screenshot: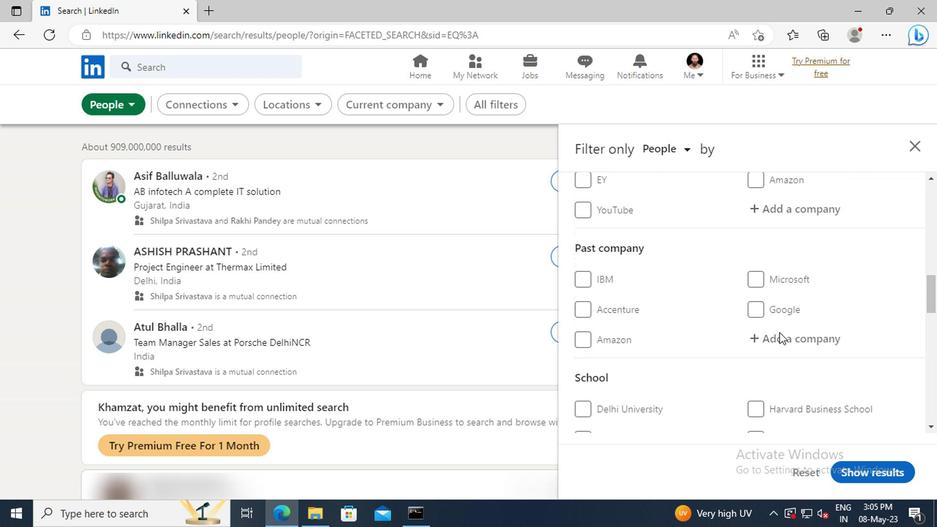 
Action: Mouse scrolled (776, 332) with delta (0, 0)
Screenshot: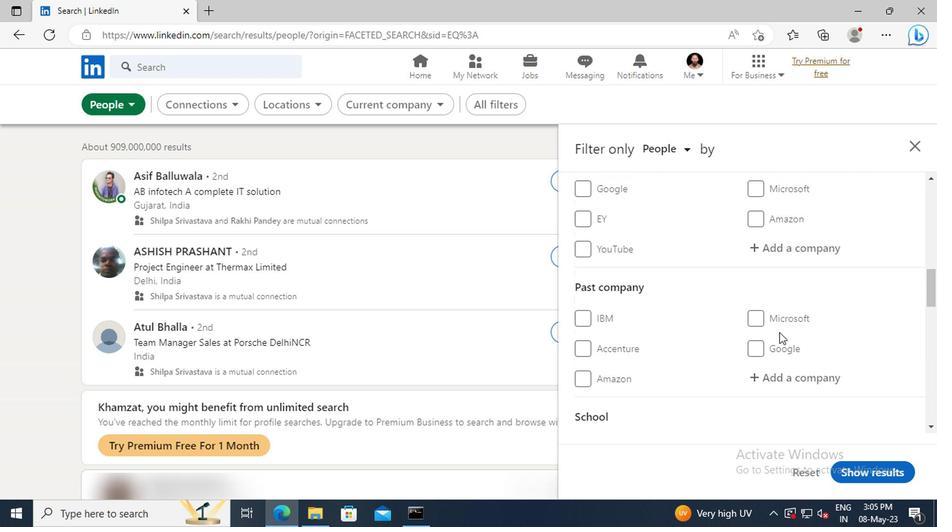 
Action: Mouse scrolled (776, 332) with delta (0, 0)
Screenshot: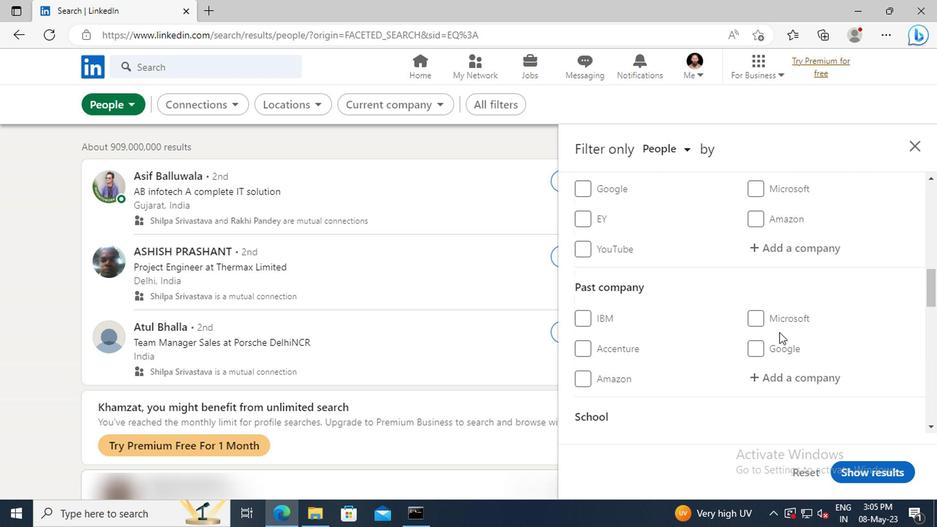 
Action: Mouse moved to (767, 324)
Screenshot: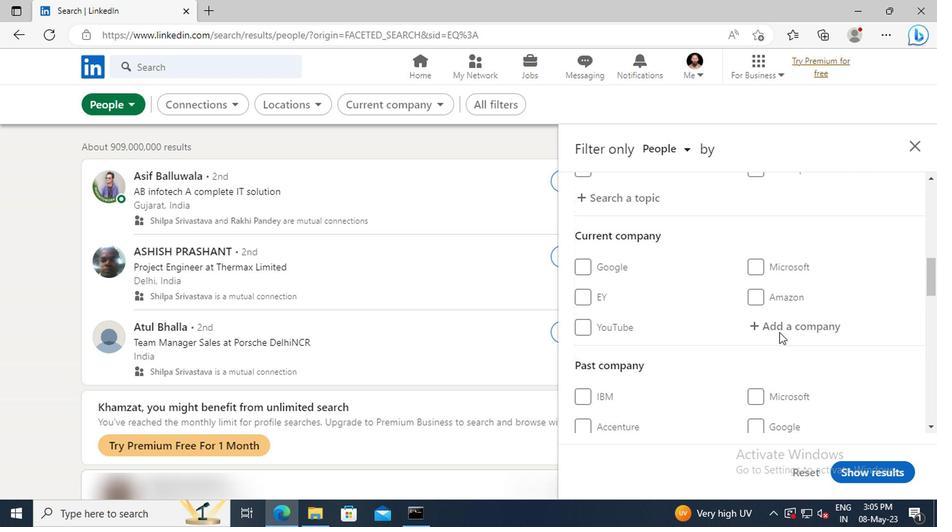 
Action: Mouse pressed left at (767, 324)
Screenshot: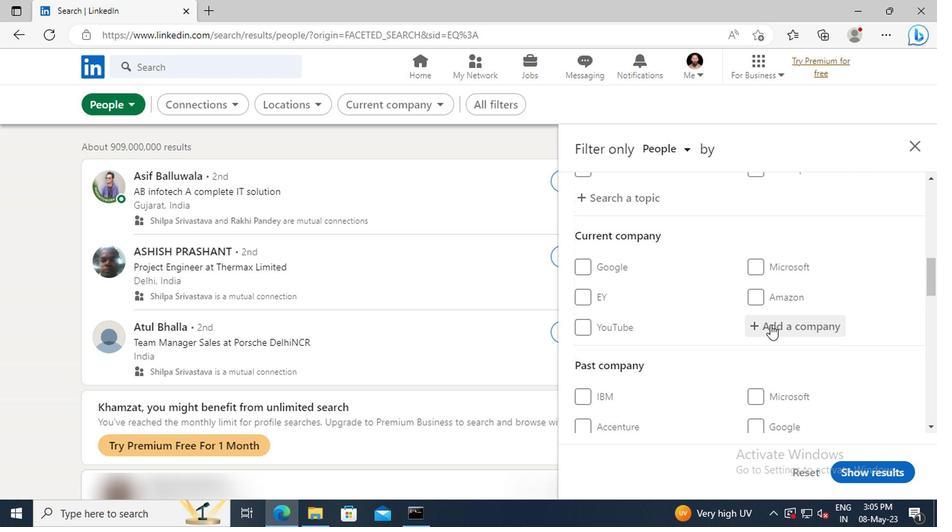 
Action: Key pressed <Key.shift>JIO
Screenshot: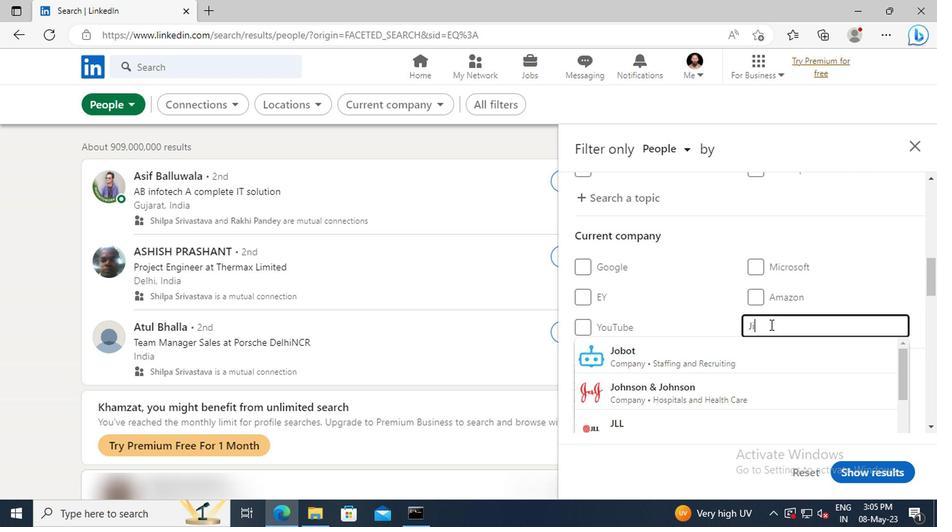 
Action: Mouse moved to (766, 344)
Screenshot: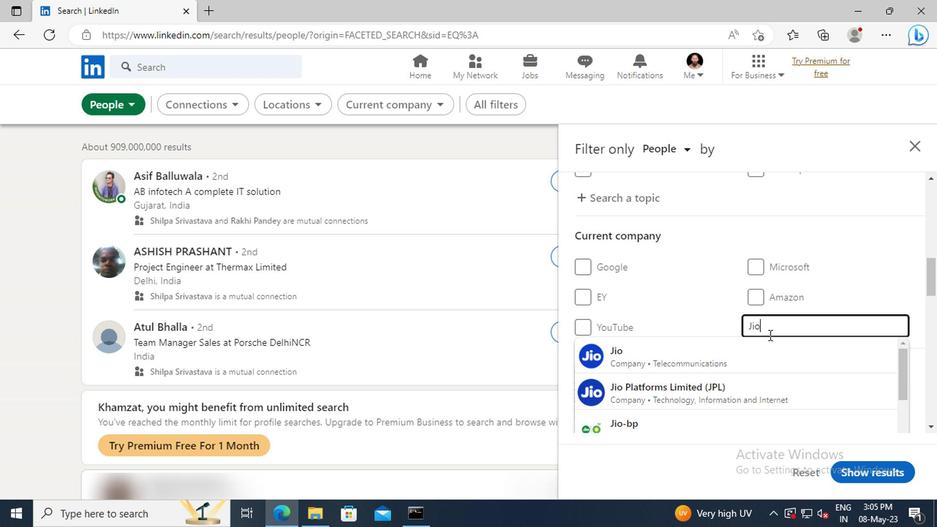 
Action: Mouse pressed left at (766, 344)
Screenshot: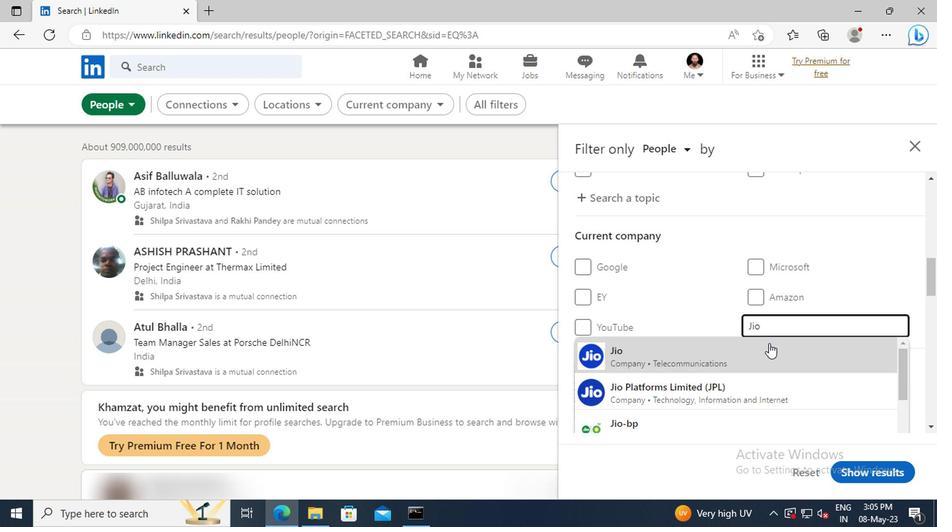 
Action: Mouse scrolled (766, 343) with delta (0, 0)
Screenshot: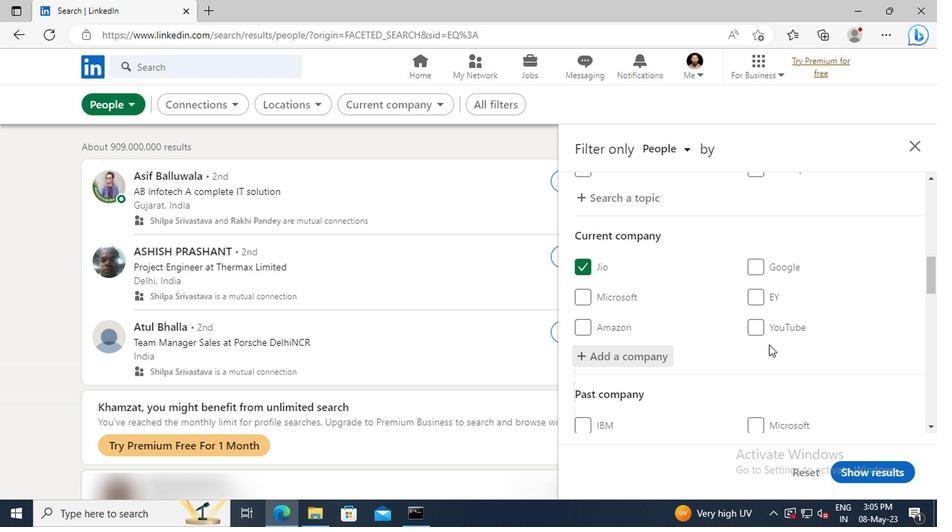 
Action: Mouse scrolled (766, 343) with delta (0, 0)
Screenshot: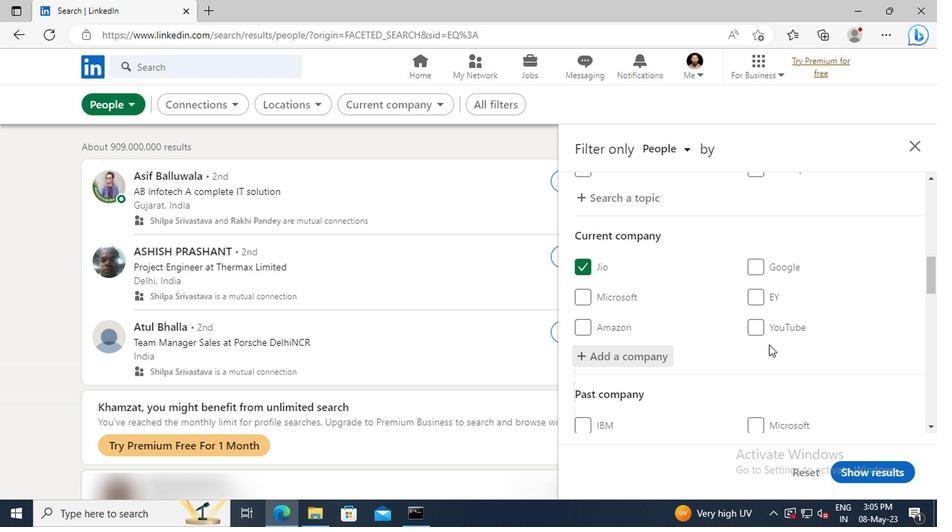 
Action: Mouse moved to (764, 326)
Screenshot: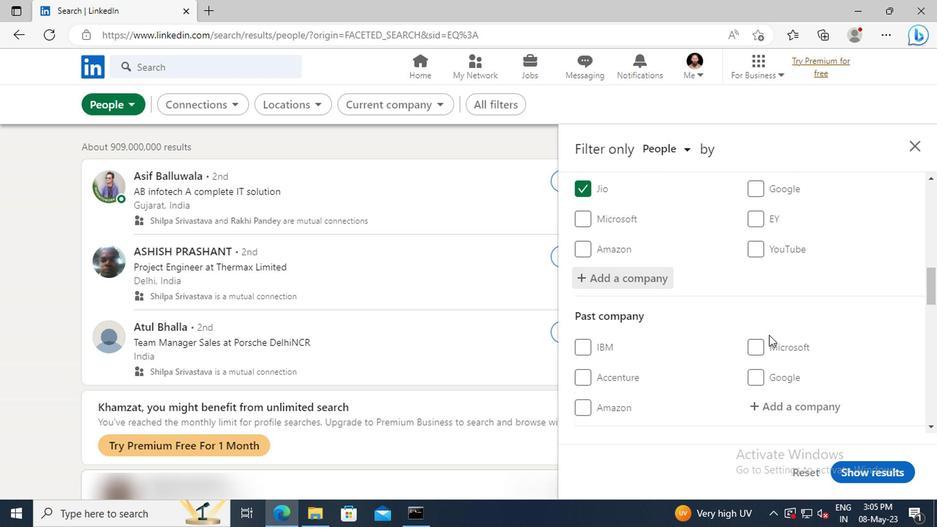 
Action: Mouse scrolled (764, 326) with delta (0, 0)
Screenshot: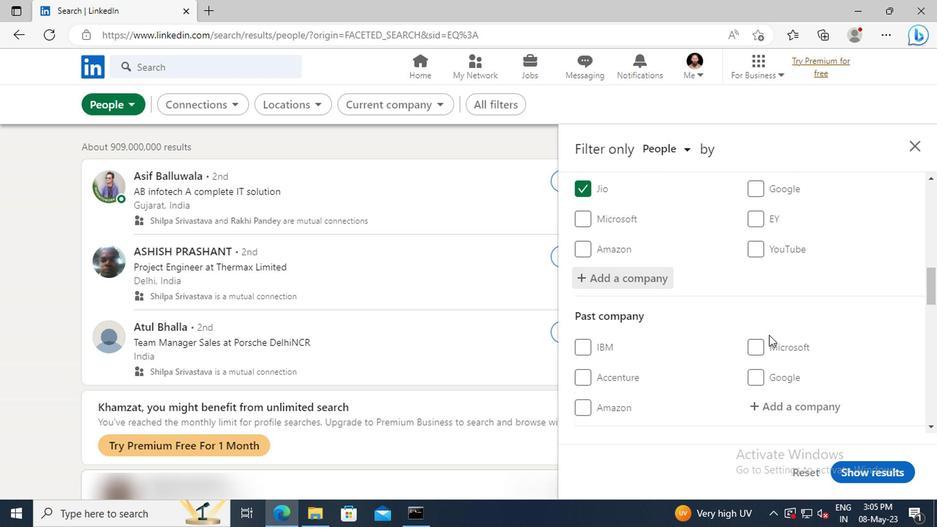 
Action: Mouse moved to (757, 305)
Screenshot: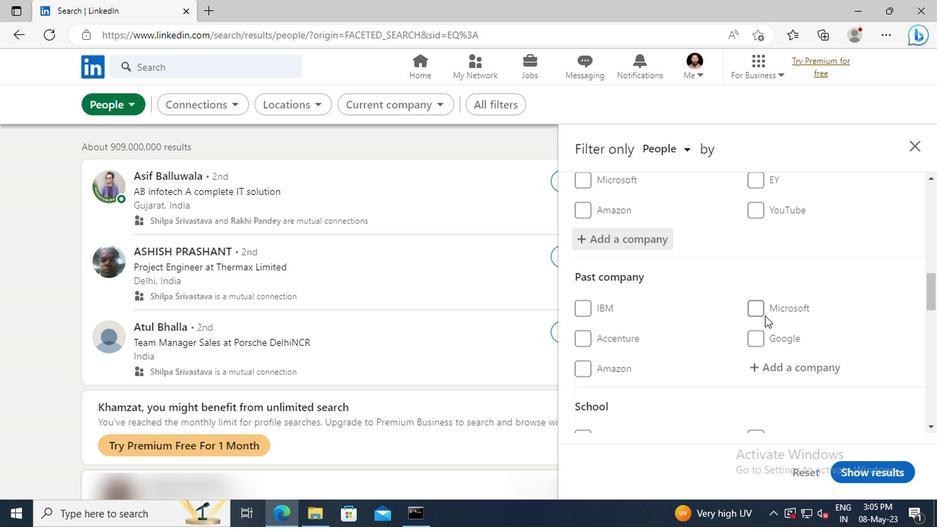 
Action: Mouse scrolled (757, 304) with delta (0, 0)
Screenshot: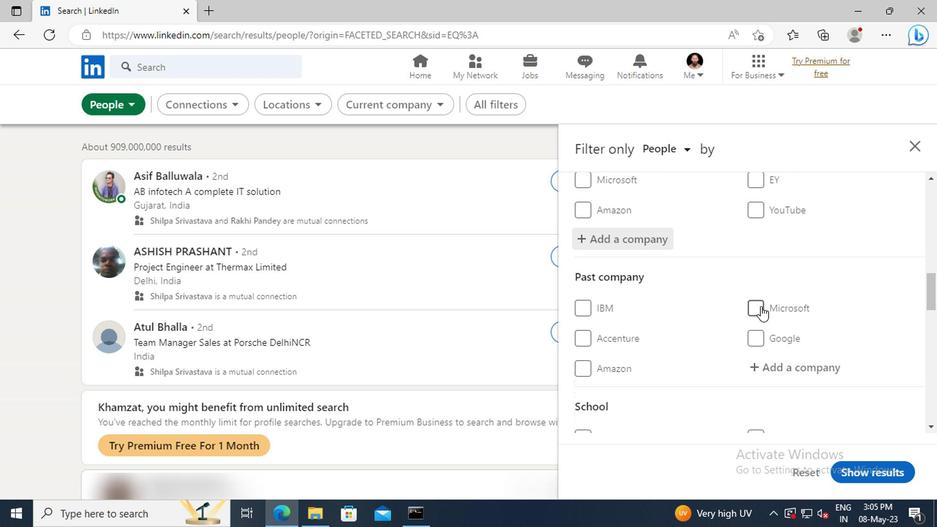 
Action: Mouse scrolled (757, 304) with delta (0, 0)
Screenshot: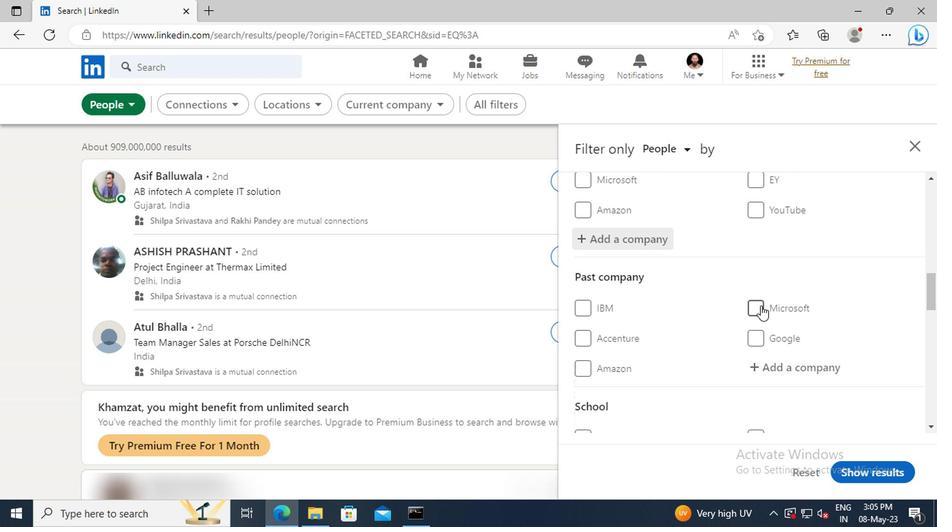 
Action: Mouse scrolled (757, 304) with delta (0, 0)
Screenshot: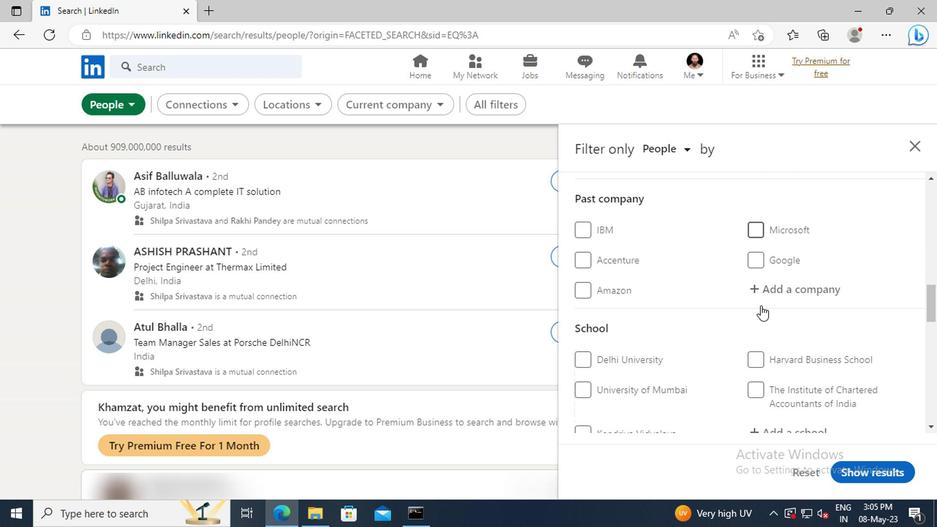 
Action: Mouse scrolled (757, 304) with delta (0, 0)
Screenshot: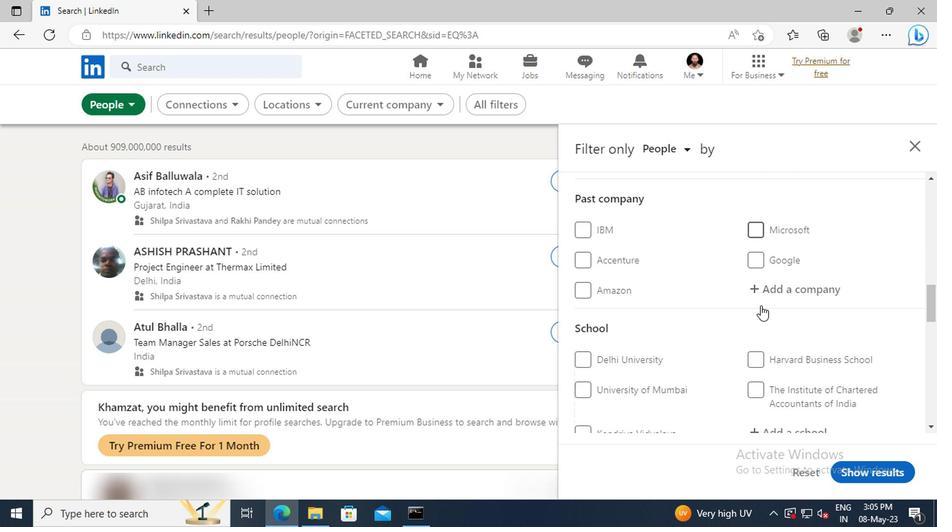 
Action: Mouse moved to (757, 304)
Screenshot: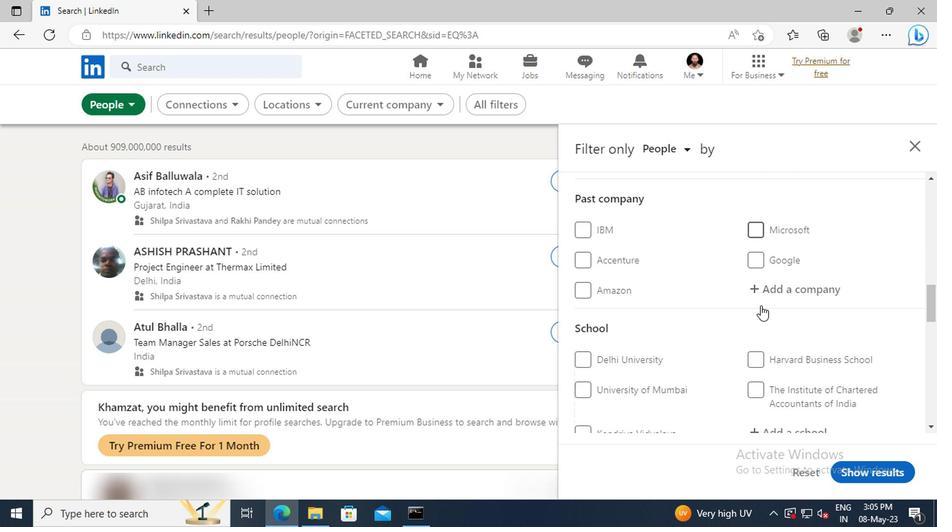 
Action: Mouse scrolled (757, 304) with delta (0, 0)
Screenshot: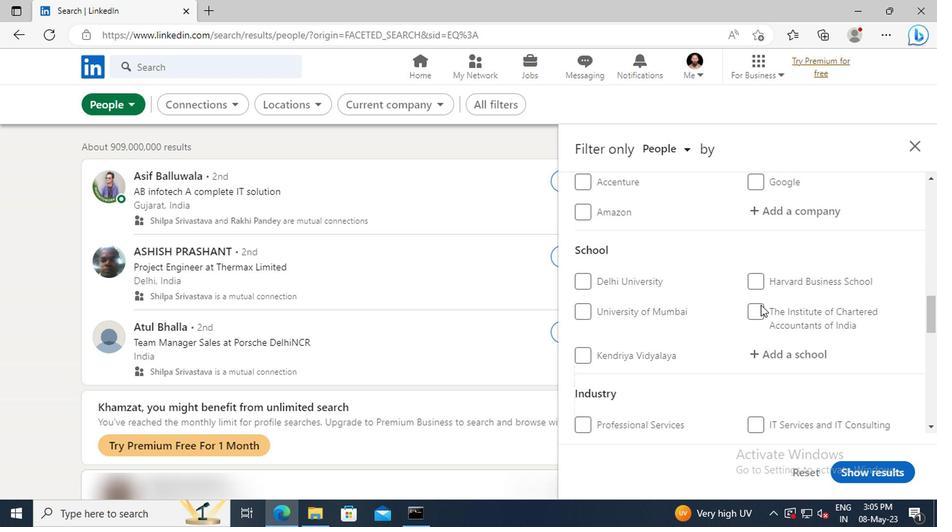 
Action: Mouse moved to (762, 315)
Screenshot: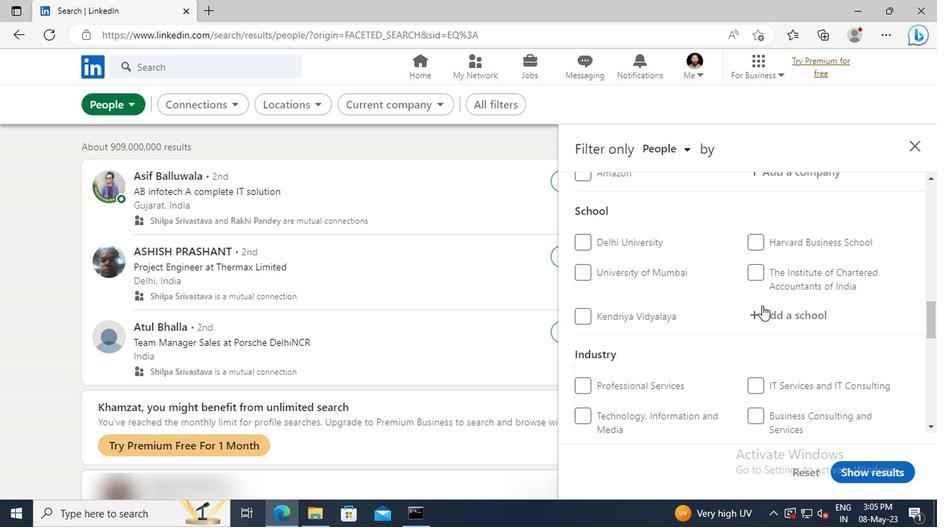 
Action: Mouse pressed left at (762, 315)
Screenshot: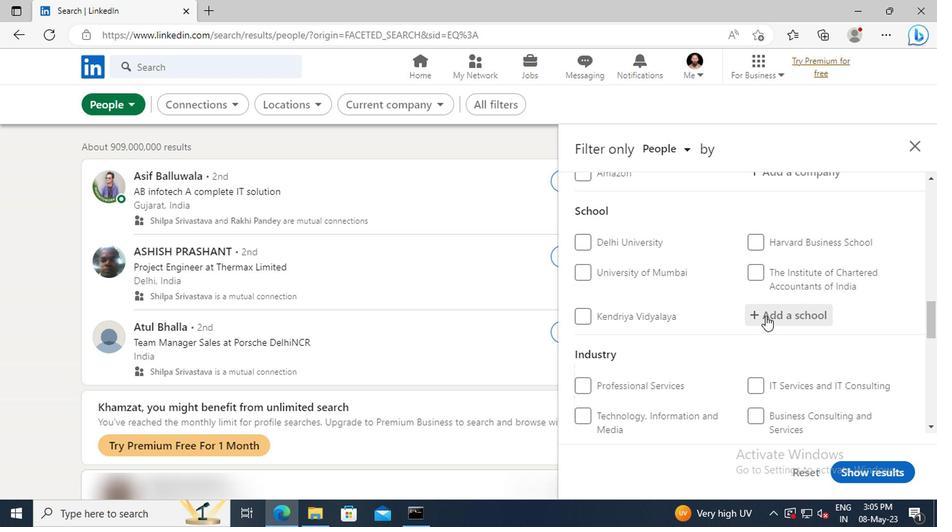 
Action: Key pressed <Key.shift>AMC<Key.space><Key.shift>EN
Screenshot: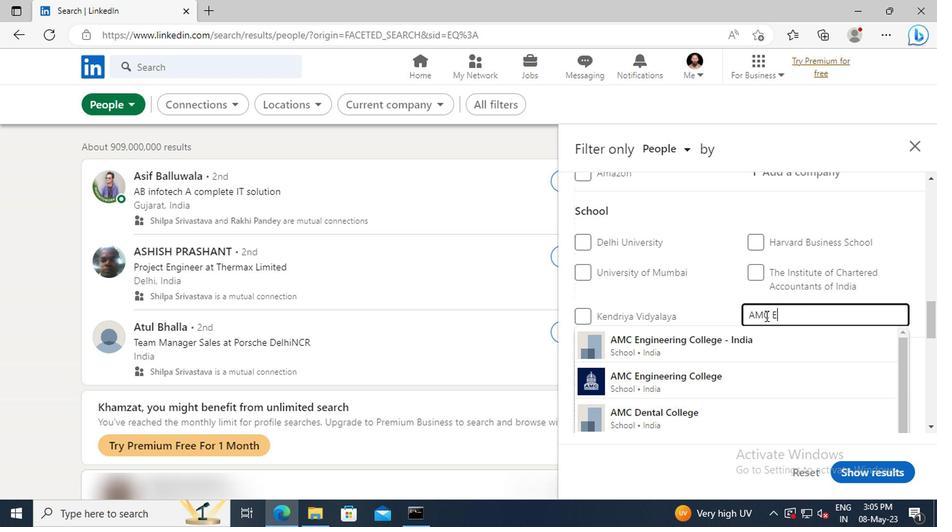 
Action: Mouse moved to (762, 337)
Screenshot: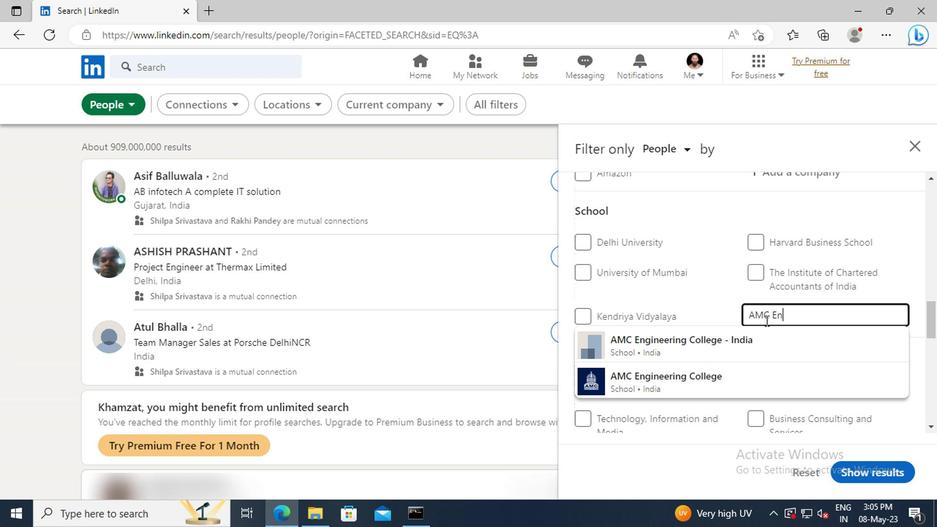 
Action: Mouse pressed left at (762, 337)
Screenshot: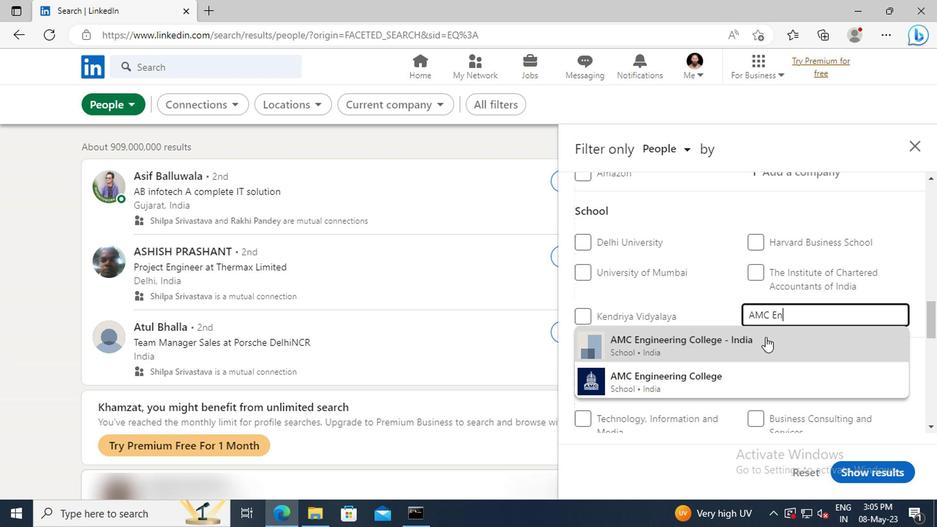 
Action: Mouse scrolled (762, 336) with delta (0, 0)
Screenshot: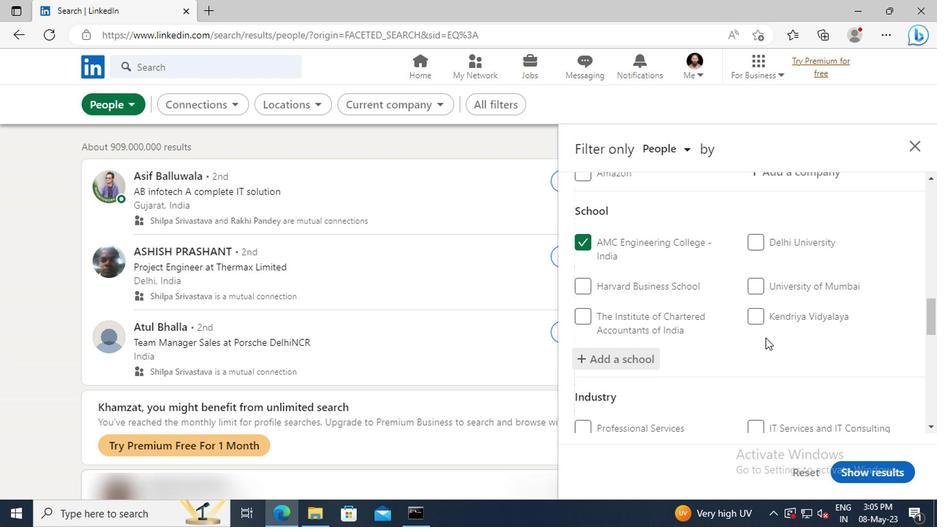 
Action: Mouse scrolled (762, 336) with delta (0, 0)
Screenshot: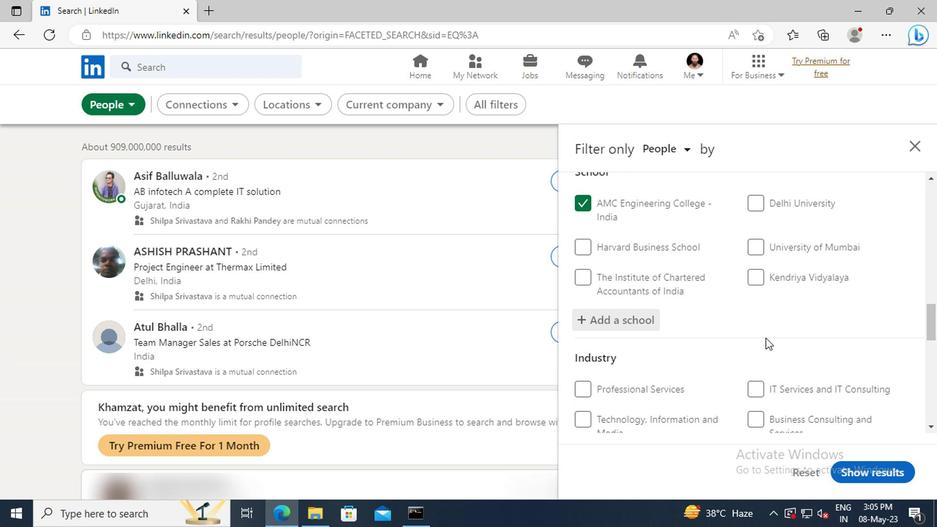 
Action: Mouse scrolled (762, 336) with delta (0, 0)
Screenshot: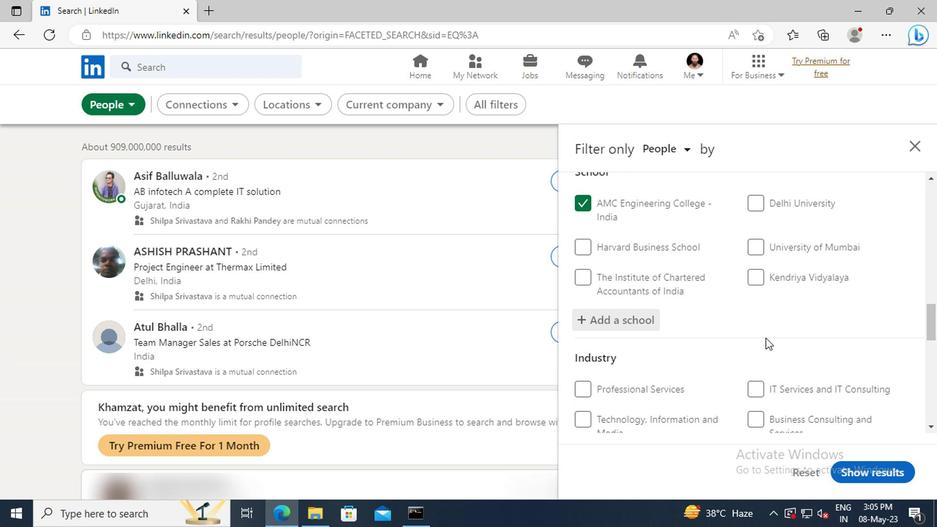 
Action: Mouse moved to (762, 336)
Screenshot: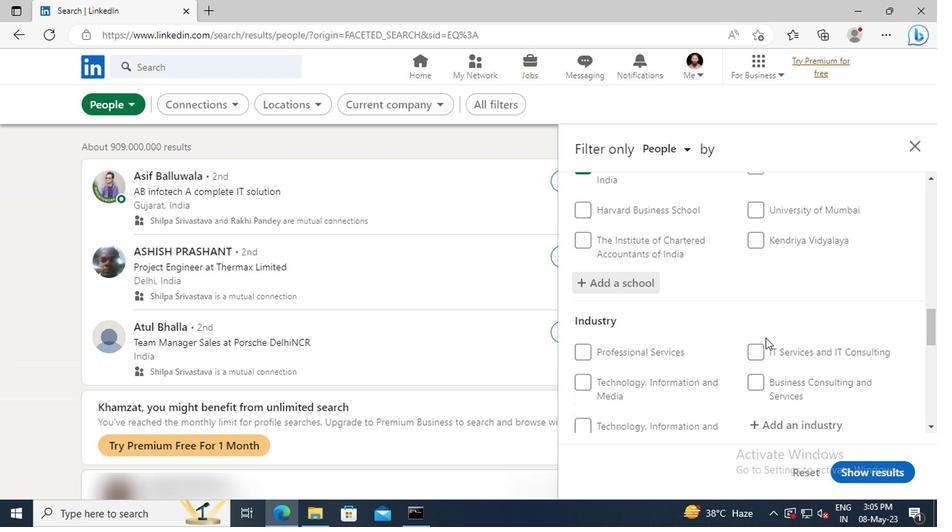
Action: Mouse scrolled (762, 335) with delta (0, 0)
Screenshot: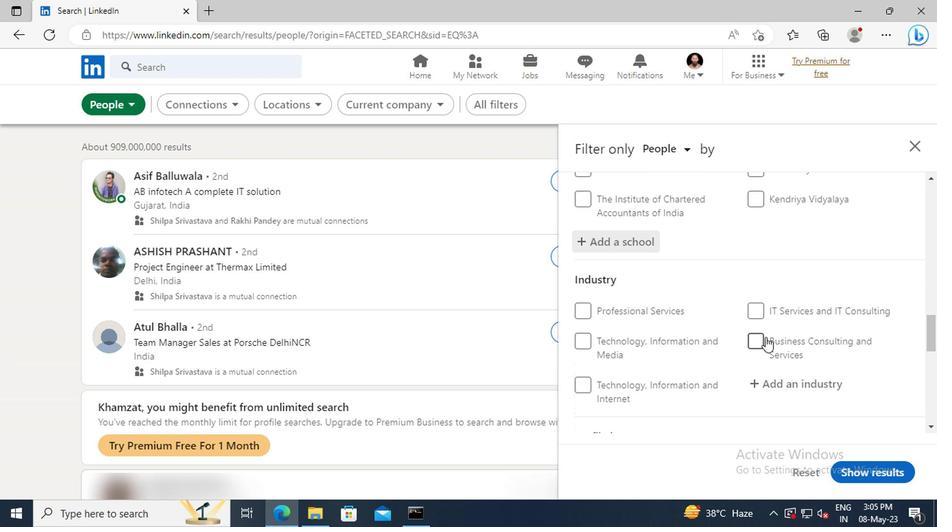 
Action: Mouse moved to (765, 340)
Screenshot: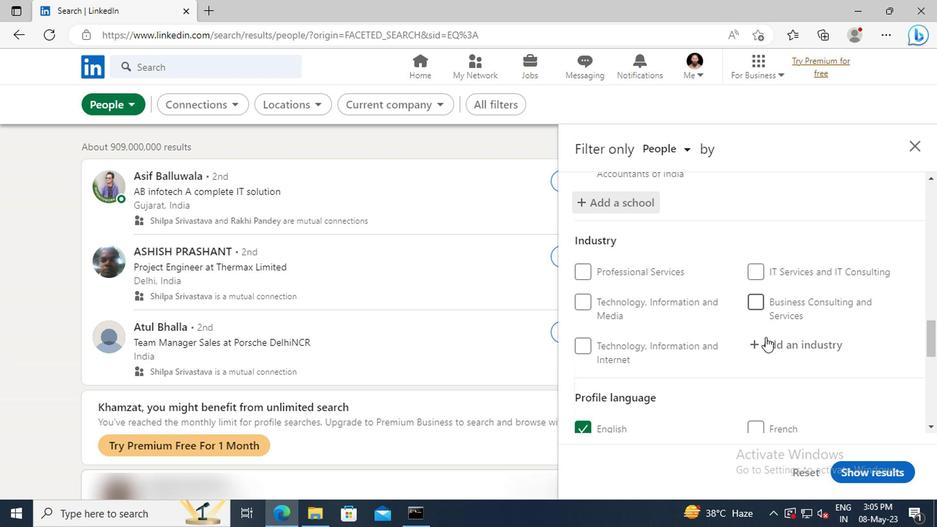 
Action: Mouse pressed left at (765, 340)
Screenshot: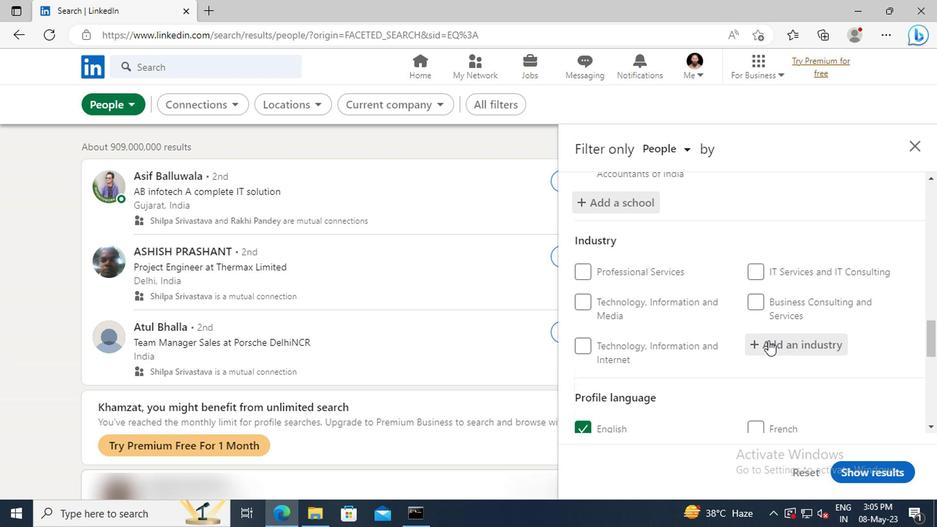 
Action: Key pressed <Key.shift>WOOD<Key.space>
Screenshot: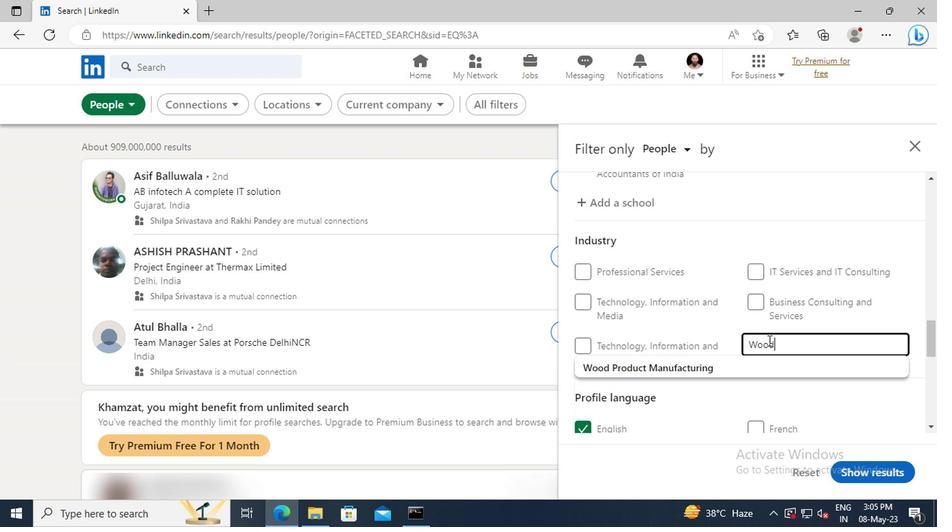 
Action: Mouse moved to (767, 359)
Screenshot: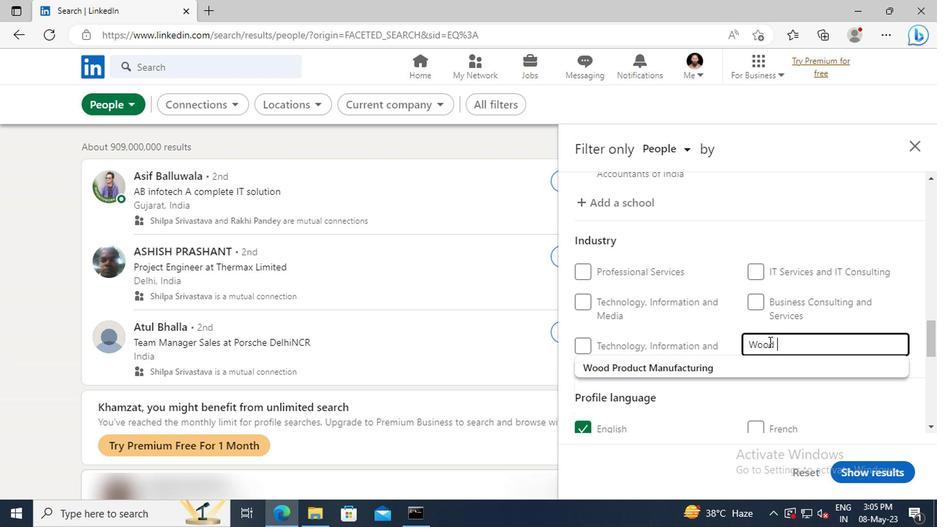 
Action: Mouse pressed left at (767, 359)
Screenshot: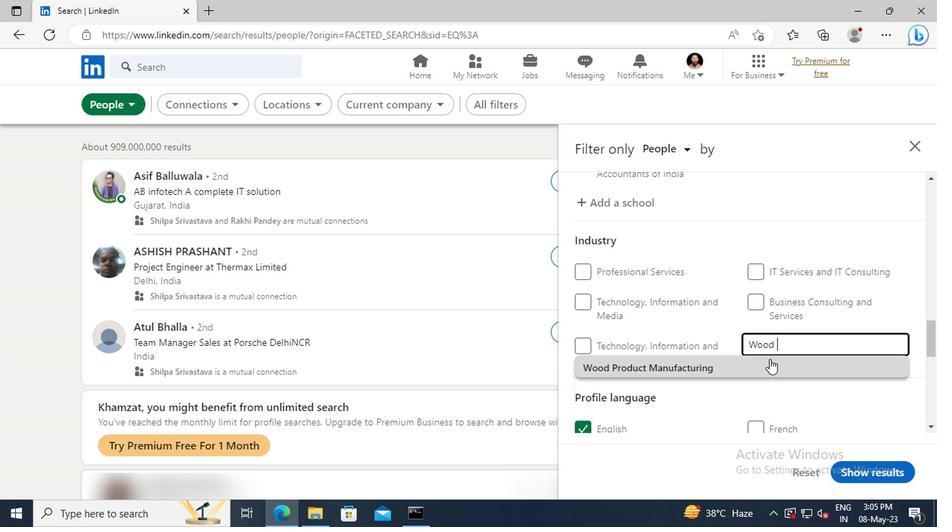 
Action: Mouse moved to (767, 359)
Screenshot: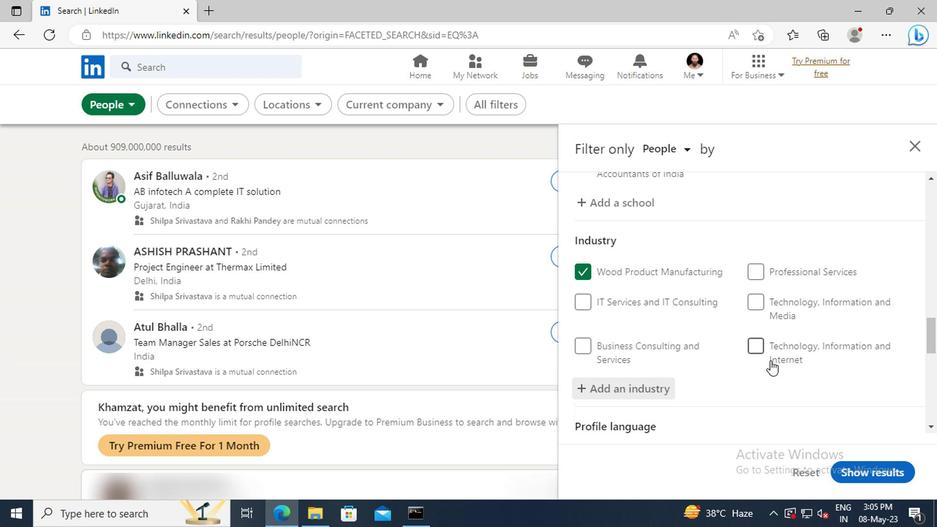 
Action: Mouse scrolled (767, 359) with delta (0, 0)
Screenshot: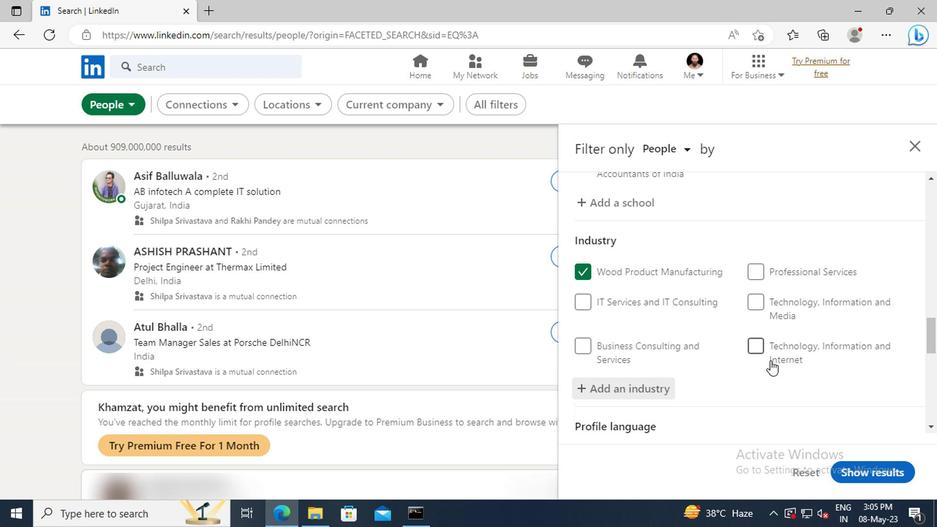 
Action: Mouse scrolled (767, 359) with delta (0, 0)
Screenshot: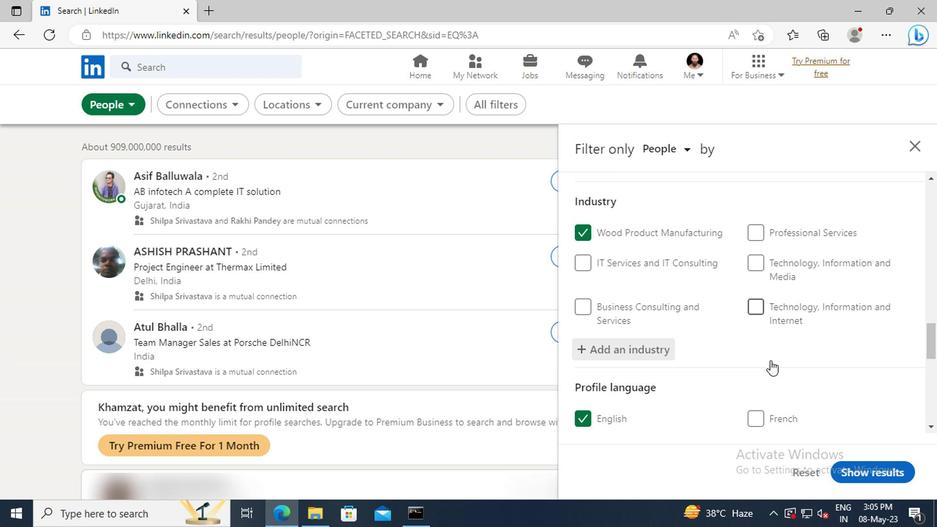 
Action: Mouse scrolled (767, 359) with delta (0, 0)
Screenshot: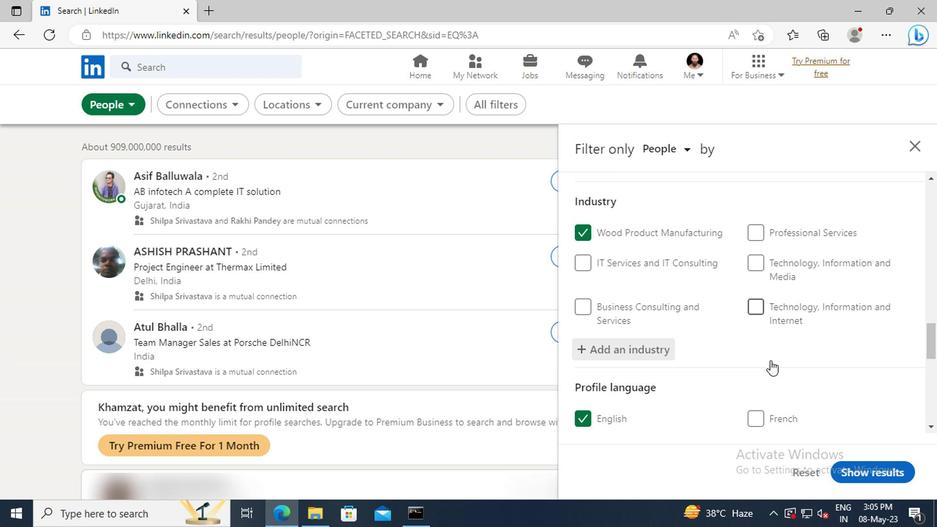 
Action: Mouse scrolled (767, 359) with delta (0, 0)
Screenshot: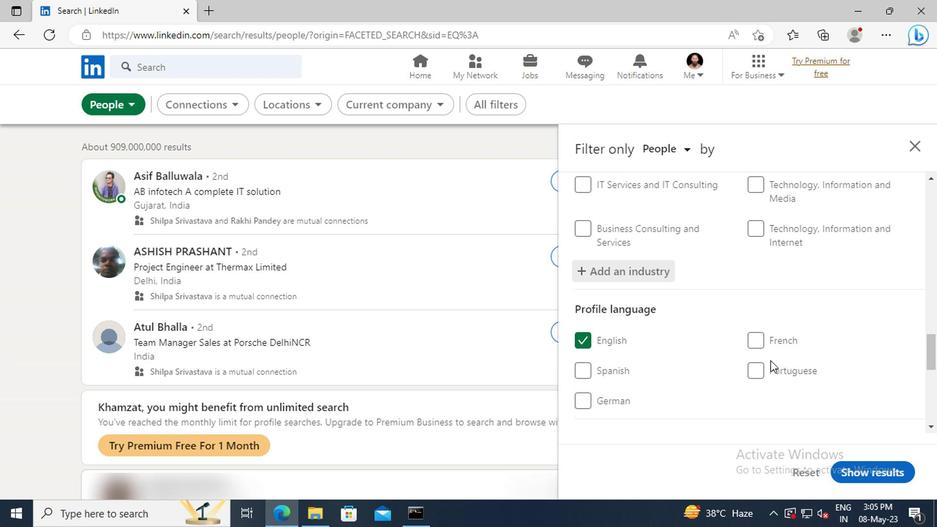 
Action: Mouse scrolled (767, 359) with delta (0, 0)
Screenshot: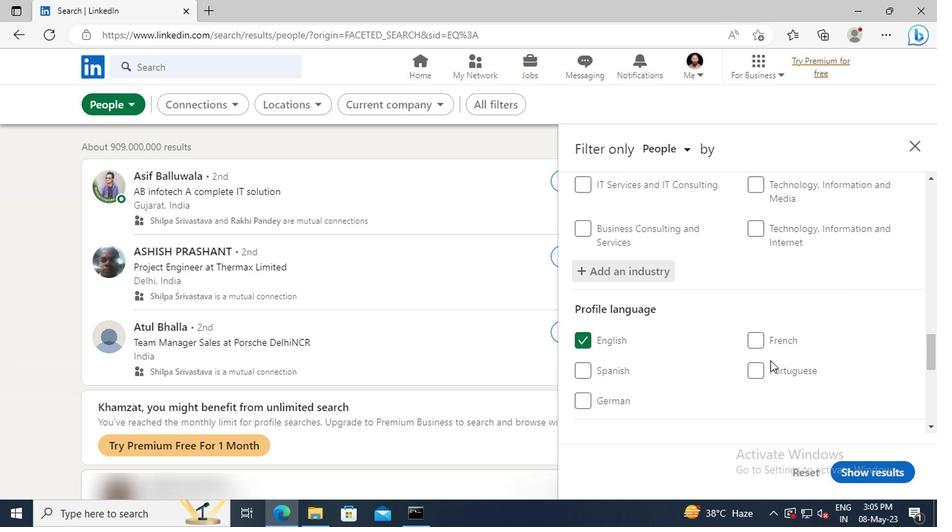 
Action: Mouse moved to (767, 347)
Screenshot: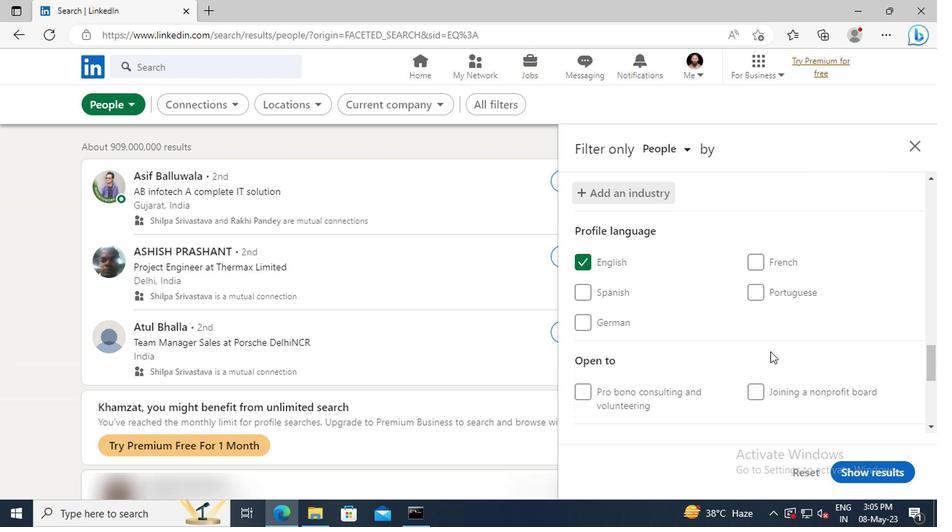 
Action: Mouse scrolled (767, 346) with delta (0, 0)
Screenshot: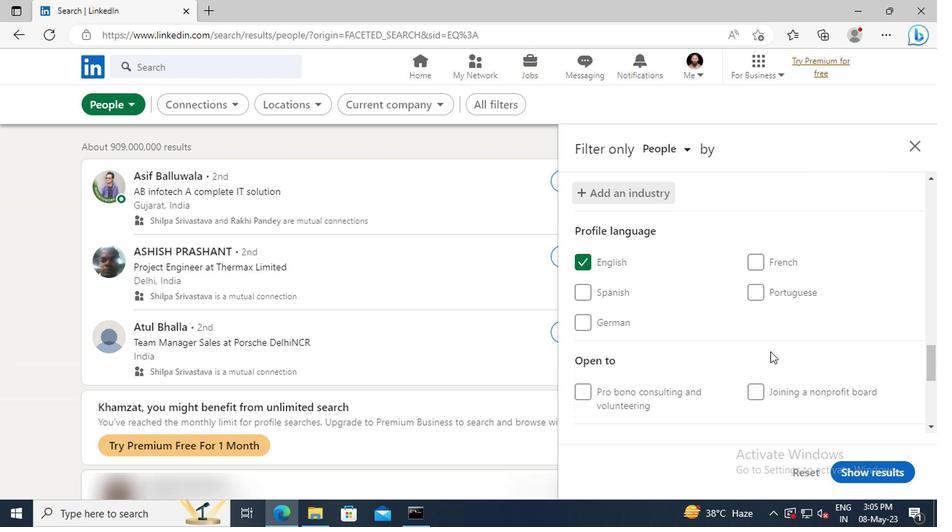 
Action: Mouse moved to (767, 344)
Screenshot: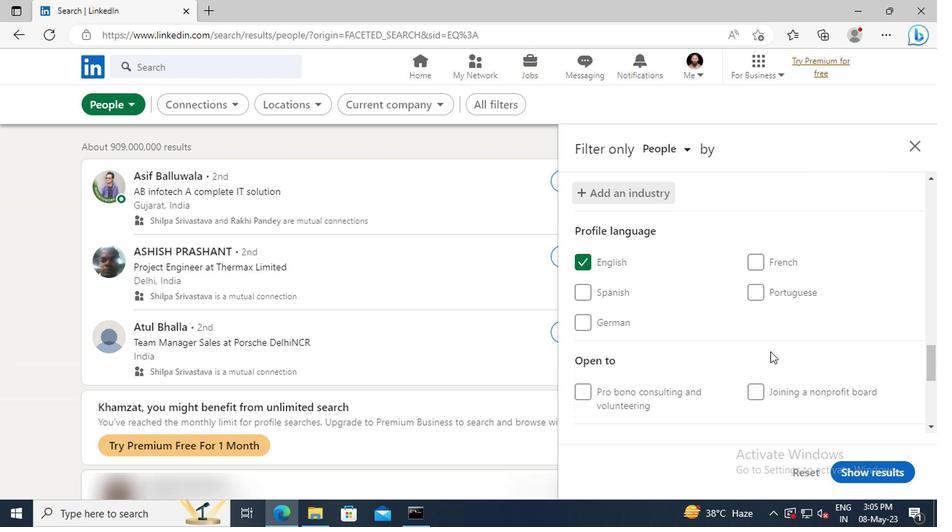 
Action: Mouse scrolled (767, 343) with delta (0, 0)
Screenshot: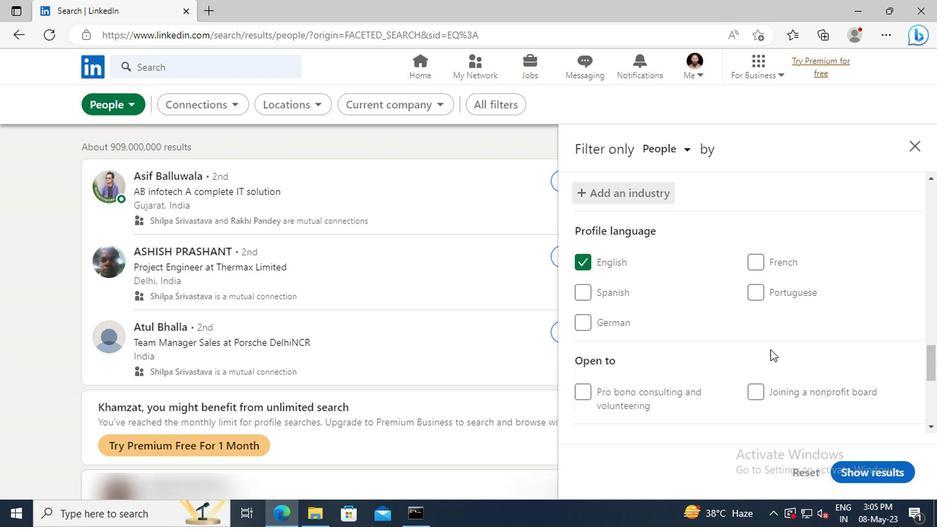 
Action: Mouse moved to (766, 340)
Screenshot: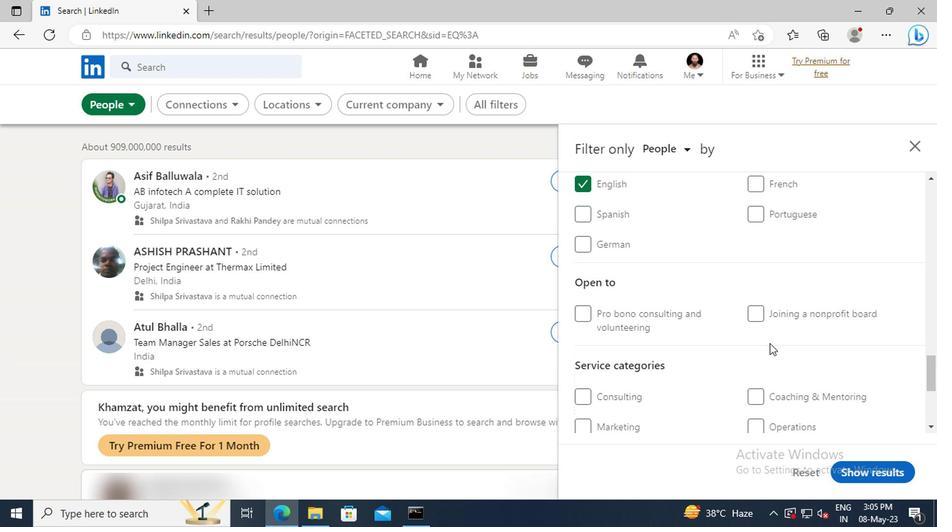 
Action: Mouse scrolled (766, 339) with delta (0, 0)
Screenshot: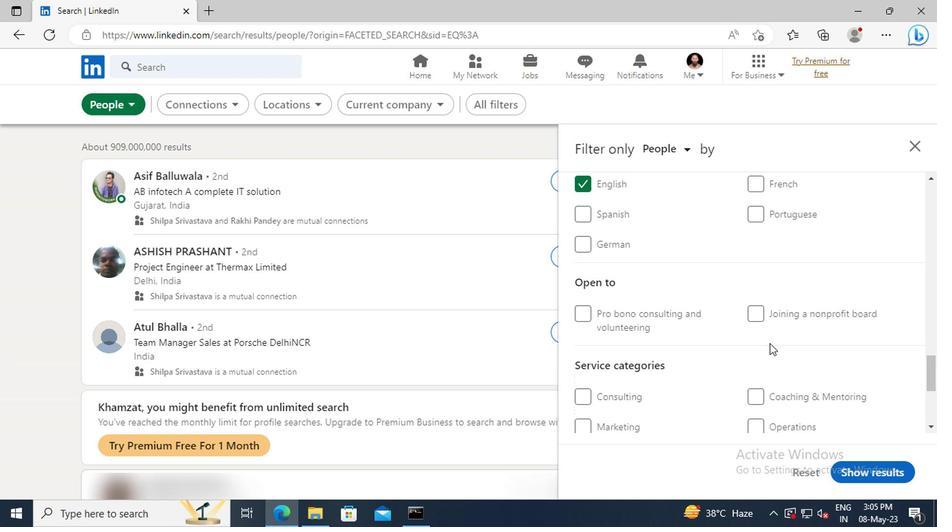 
Action: Mouse scrolled (766, 339) with delta (0, 0)
Screenshot: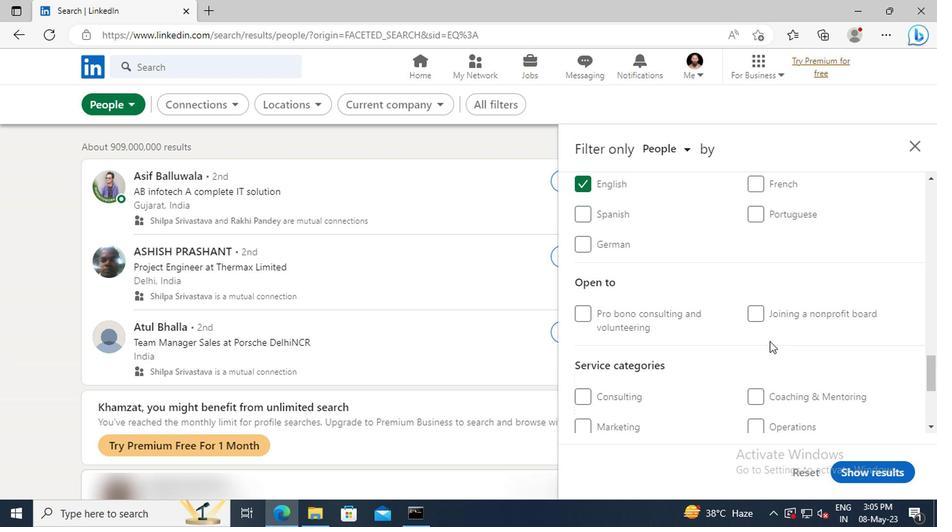 
Action: Mouse moved to (766, 334)
Screenshot: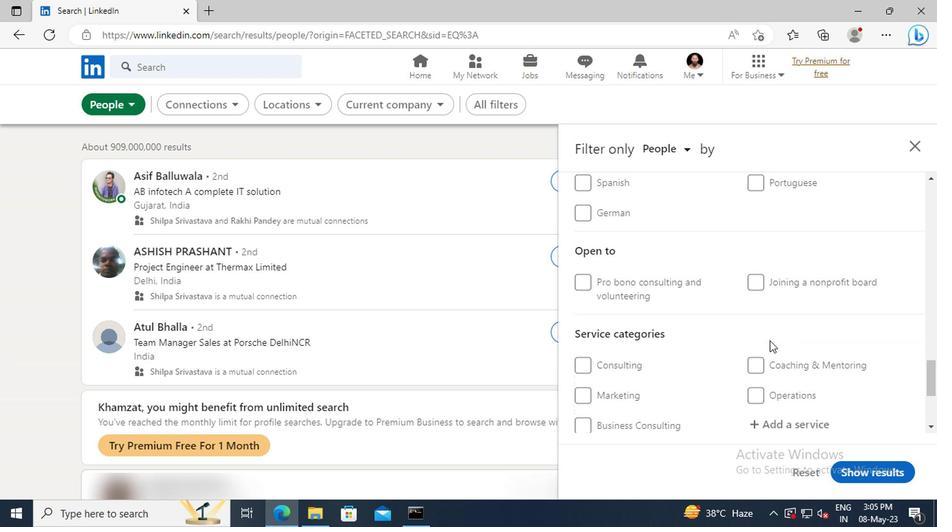 
Action: Mouse scrolled (766, 333) with delta (0, 0)
Screenshot: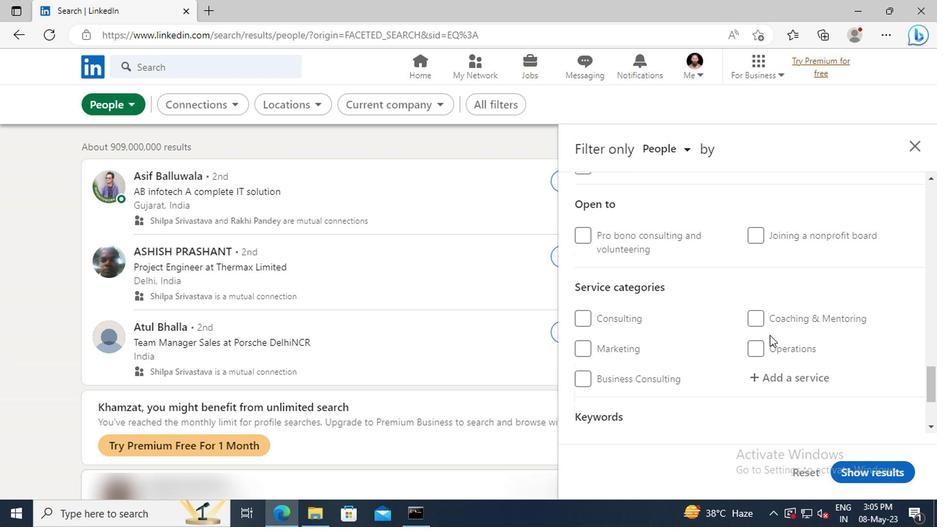 
Action: Mouse moved to (769, 337)
Screenshot: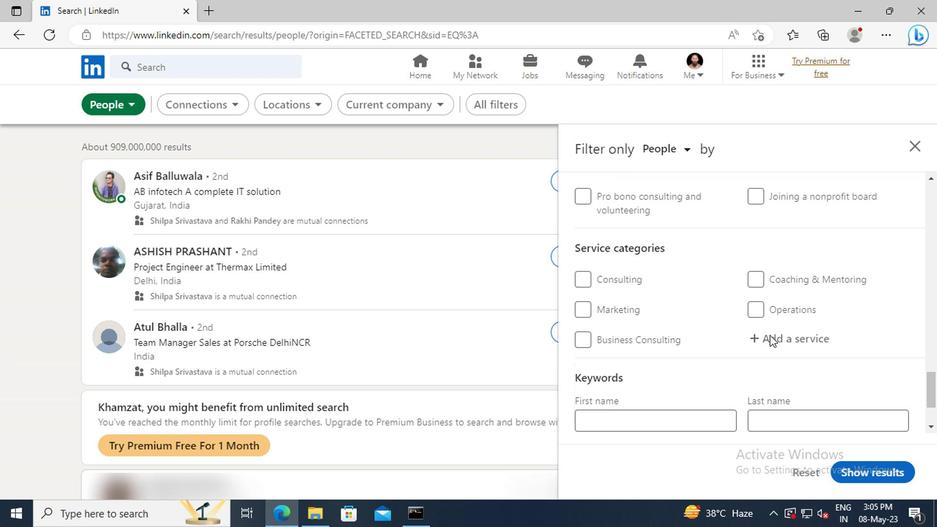 
Action: Mouse pressed left at (769, 337)
Screenshot: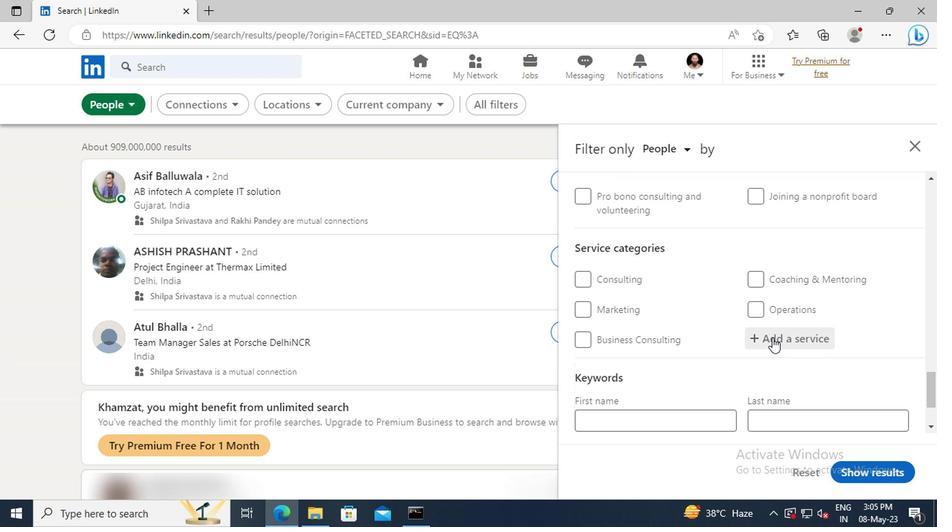 
Action: Mouse moved to (770, 338)
Screenshot: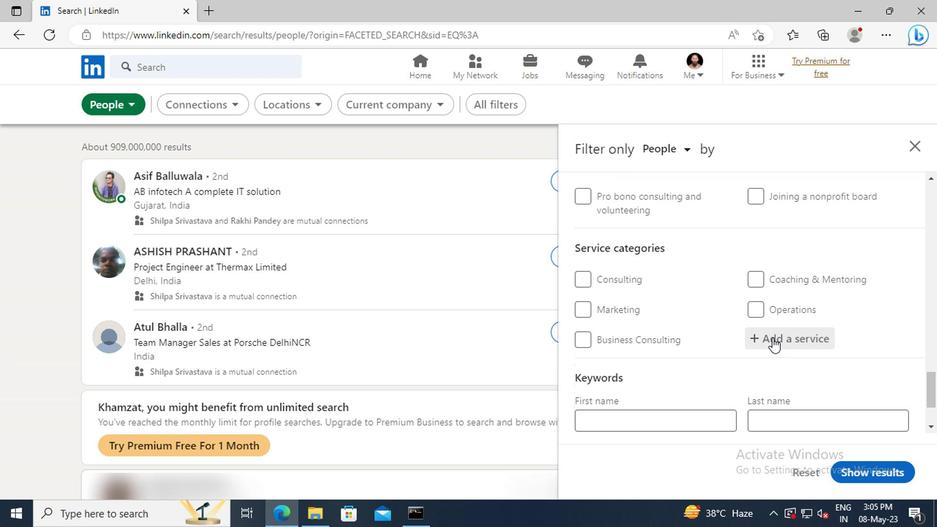 
Action: Key pressed <Key.shift>
Screenshot: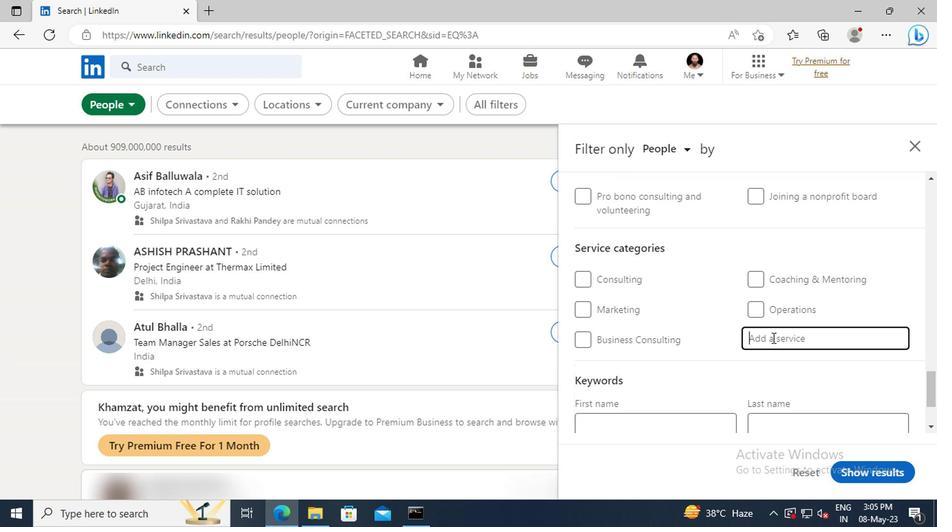 
Action: Mouse moved to (771, 339)
Screenshot: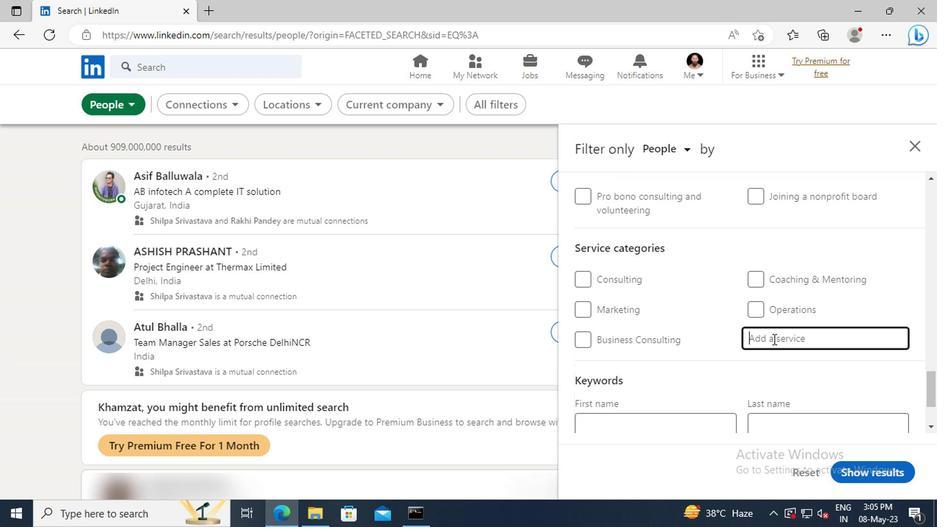 
Action: Key pressed EVENT<Key.space>
Screenshot: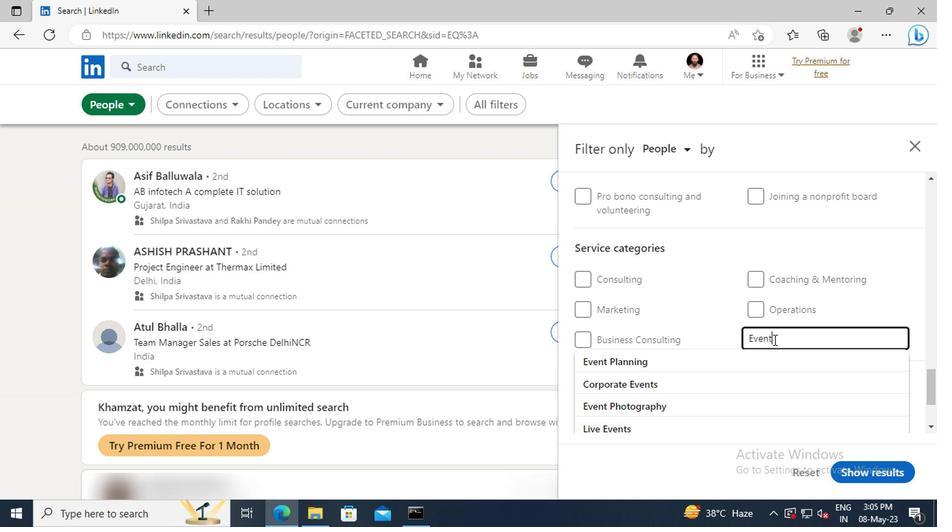 
Action: Mouse moved to (769, 356)
Screenshot: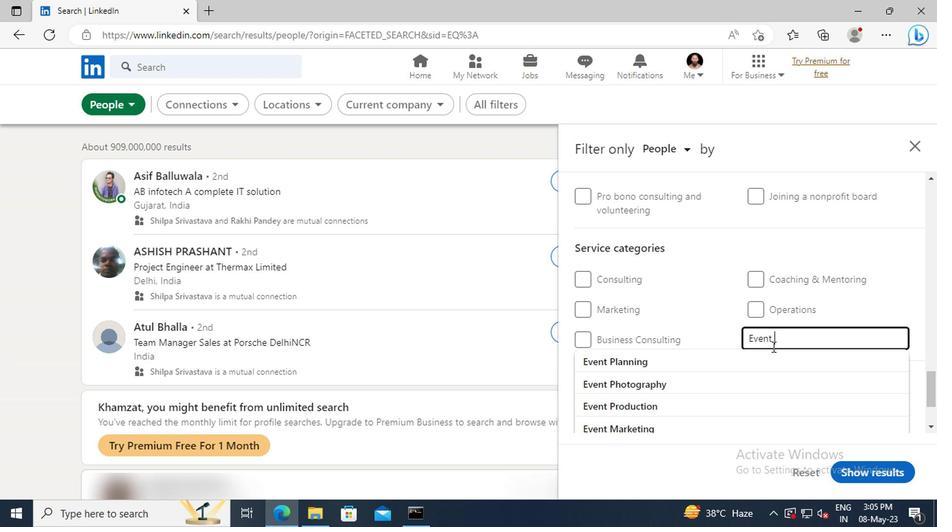
Action: Mouse pressed left at (769, 356)
Screenshot: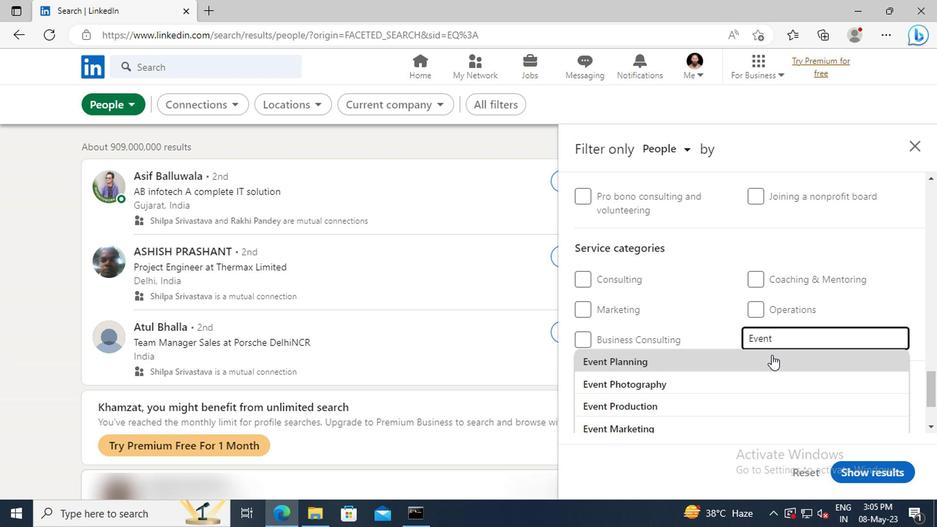 
Action: Mouse scrolled (769, 356) with delta (0, 0)
Screenshot: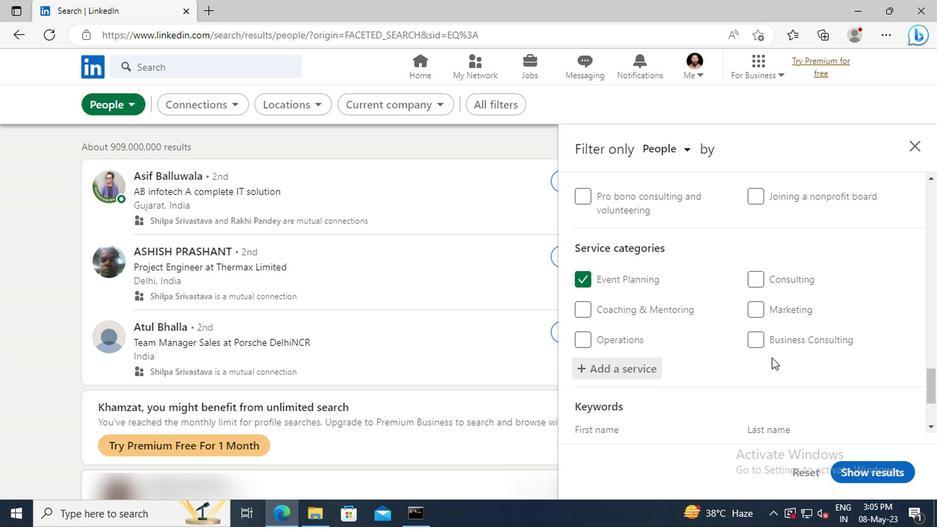 
Action: Mouse scrolled (769, 356) with delta (0, 0)
Screenshot: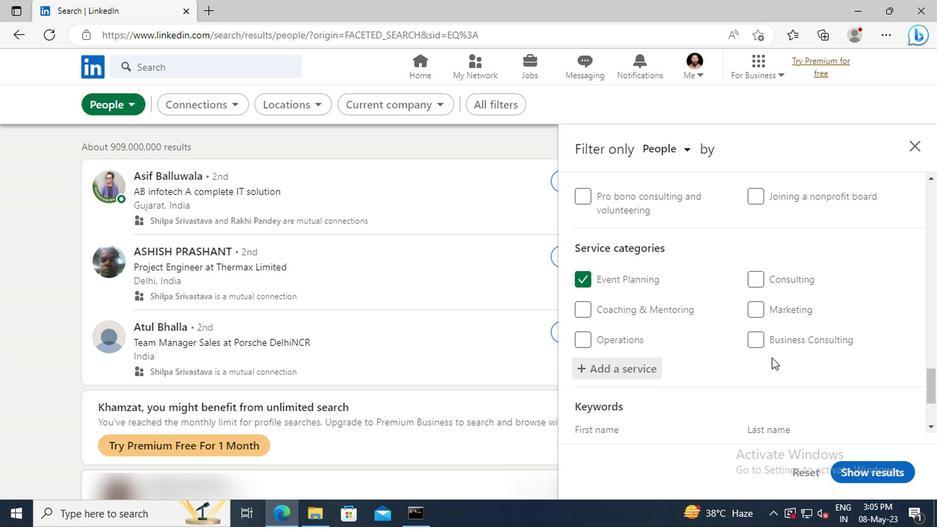 
Action: Mouse scrolled (769, 356) with delta (0, 0)
Screenshot: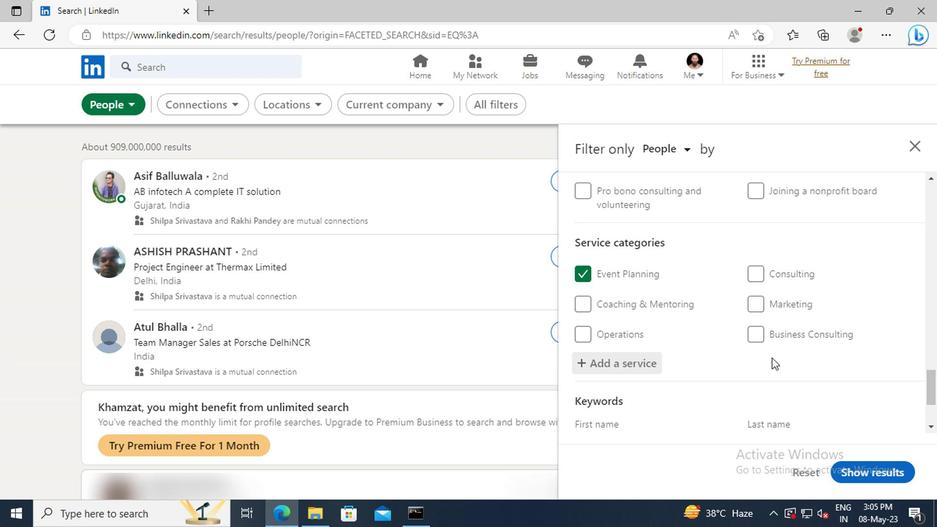 
Action: Mouse scrolled (769, 356) with delta (0, 0)
Screenshot: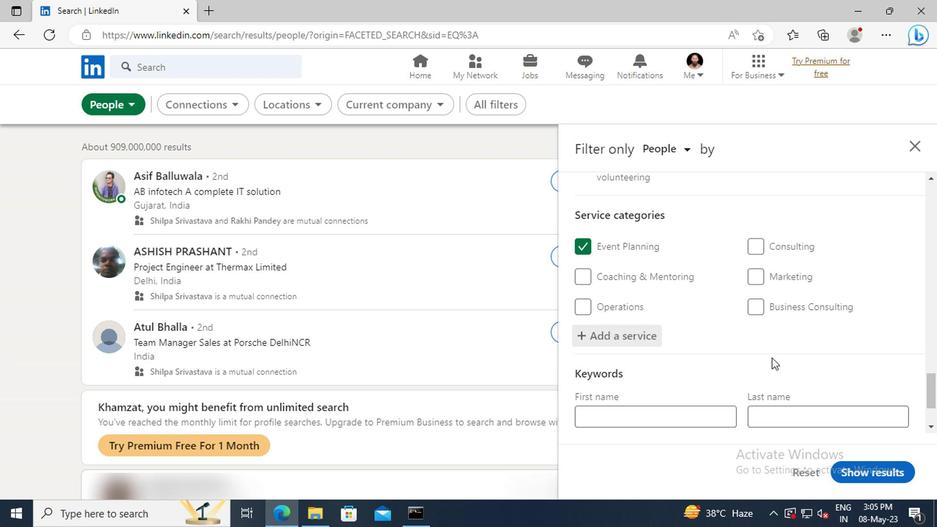 
Action: Mouse moved to (680, 369)
Screenshot: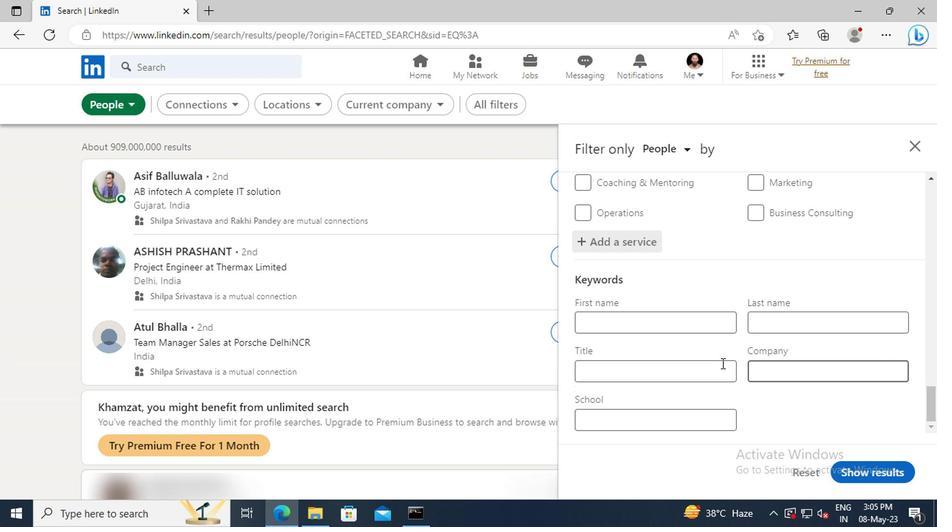 
Action: Mouse pressed left at (680, 369)
Screenshot: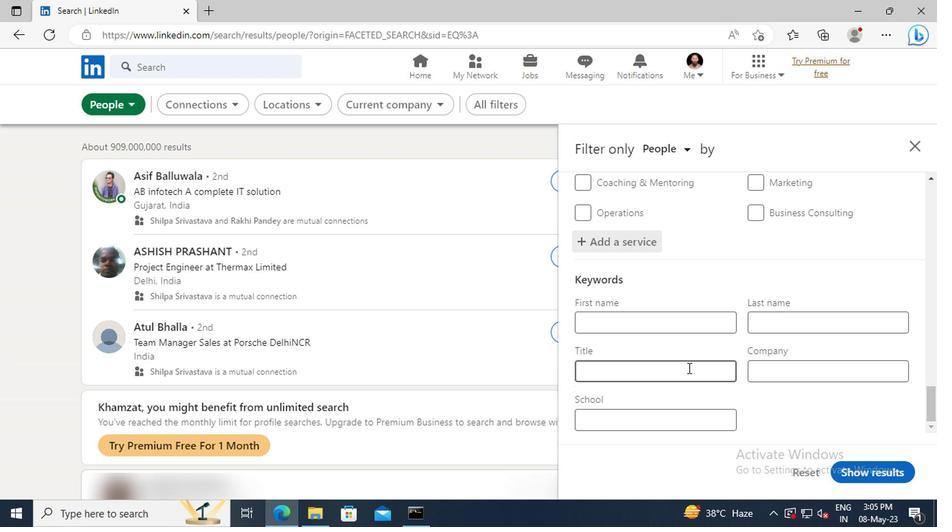 
Action: Key pressed <Key.shift>DATA<Key.space><Key.shift>ANALYST<Key.enter>
Screenshot: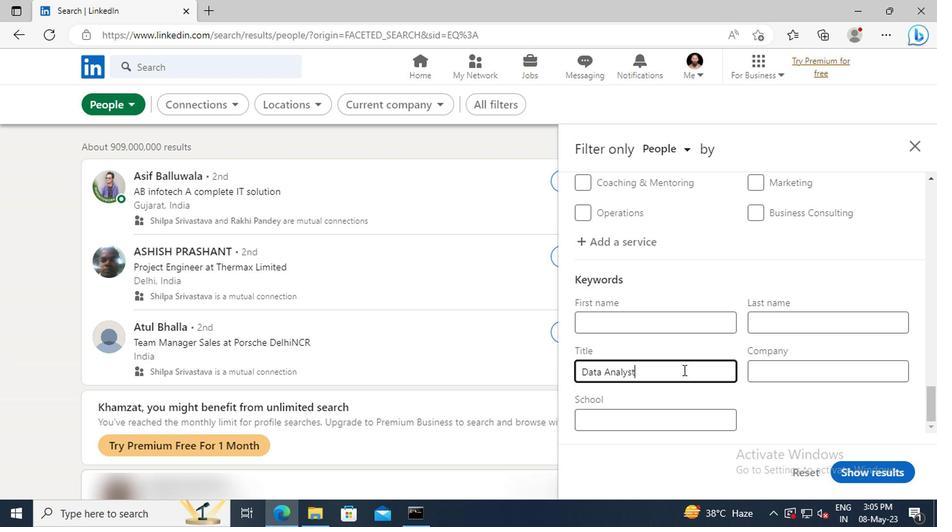 
Action: Mouse moved to (866, 472)
Screenshot: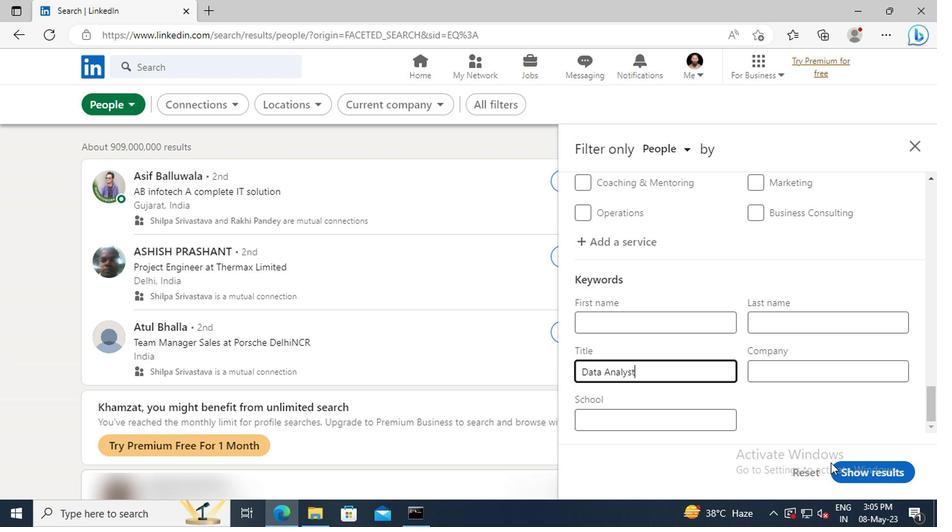 
Action: Mouse pressed left at (866, 472)
Screenshot: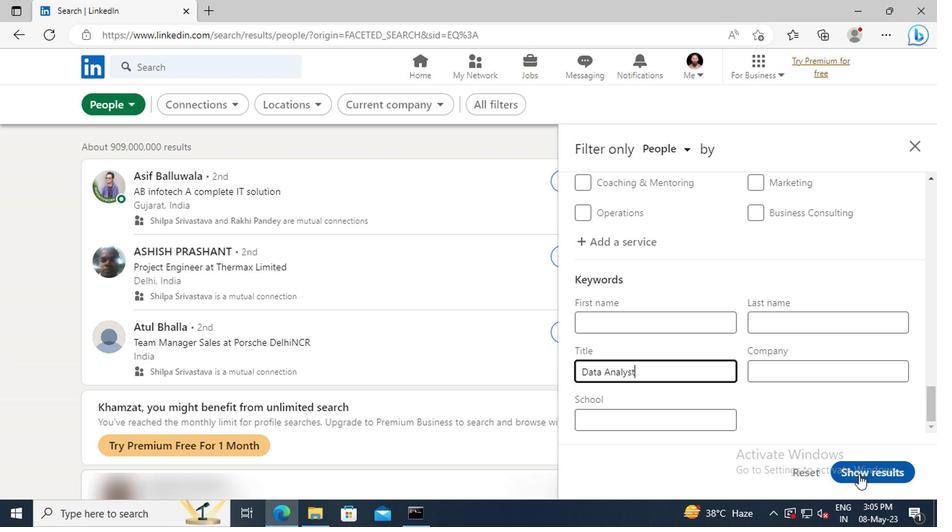 
Action: Mouse moved to (866, 473)
Screenshot: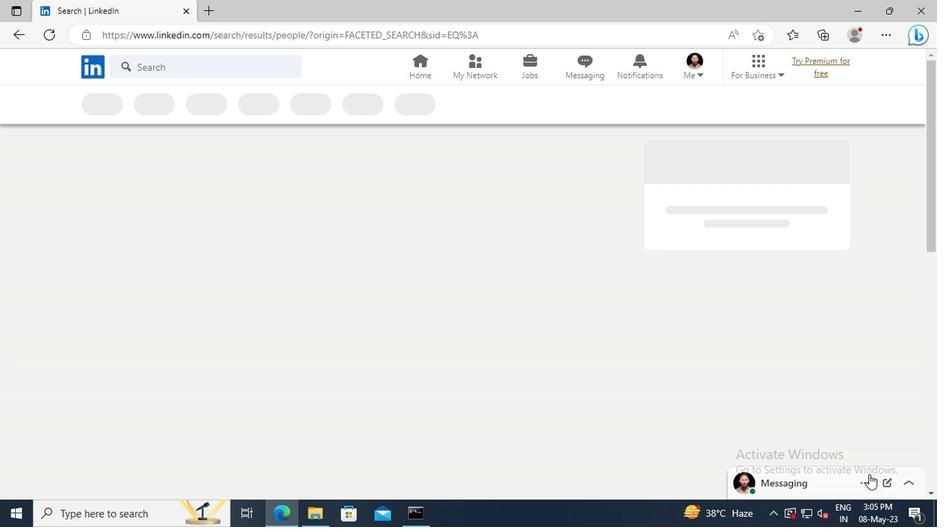 
